 Task: Find and add a tawa to your wishlist on Flipkart.
Action: Mouse moved to (475, 154)
Screenshot: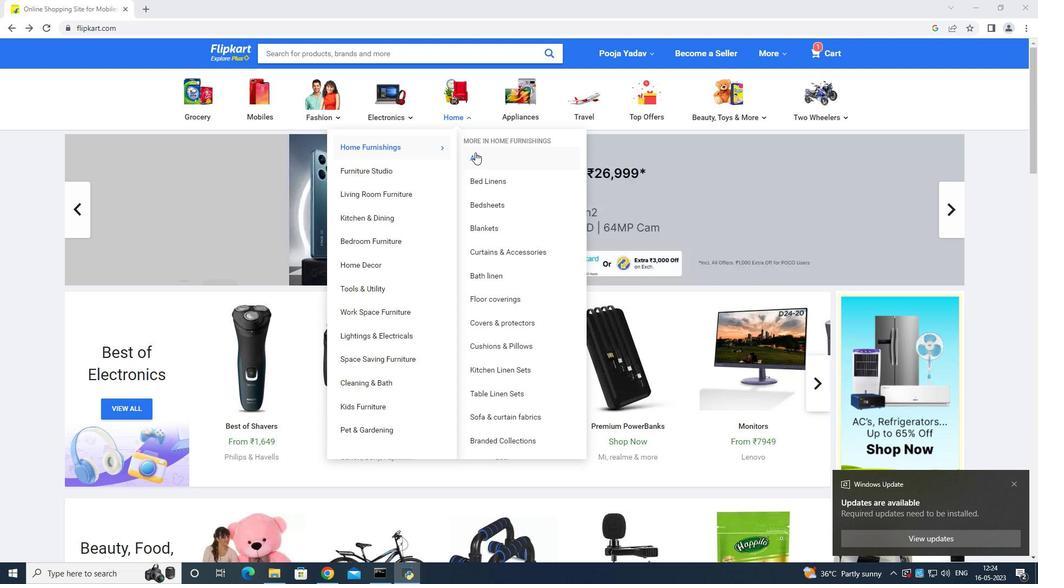 
Action: Mouse pressed left at (475, 154)
Screenshot: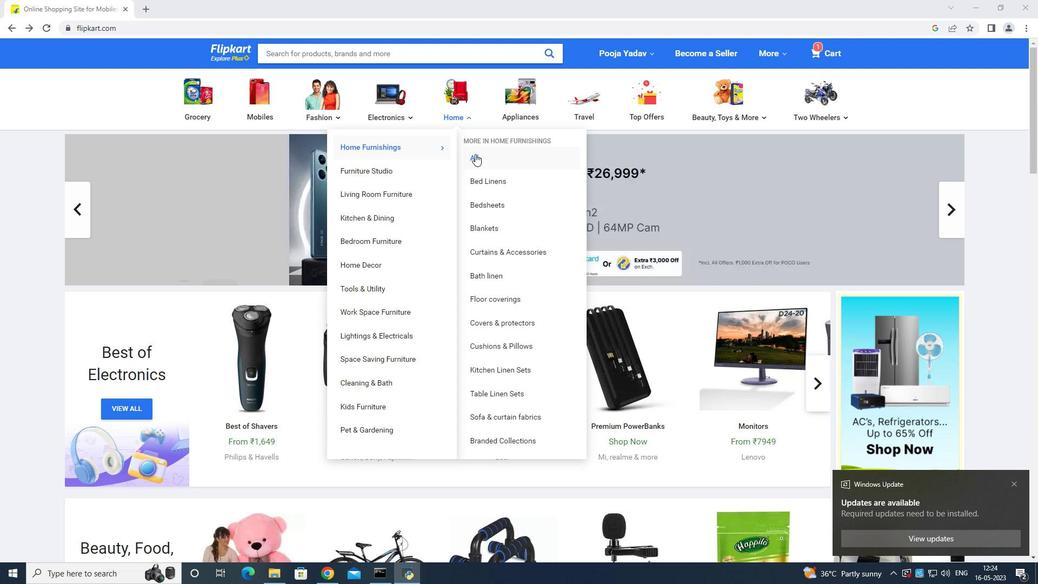 
Action: Mouse moved to (216, 134)
Screenshot: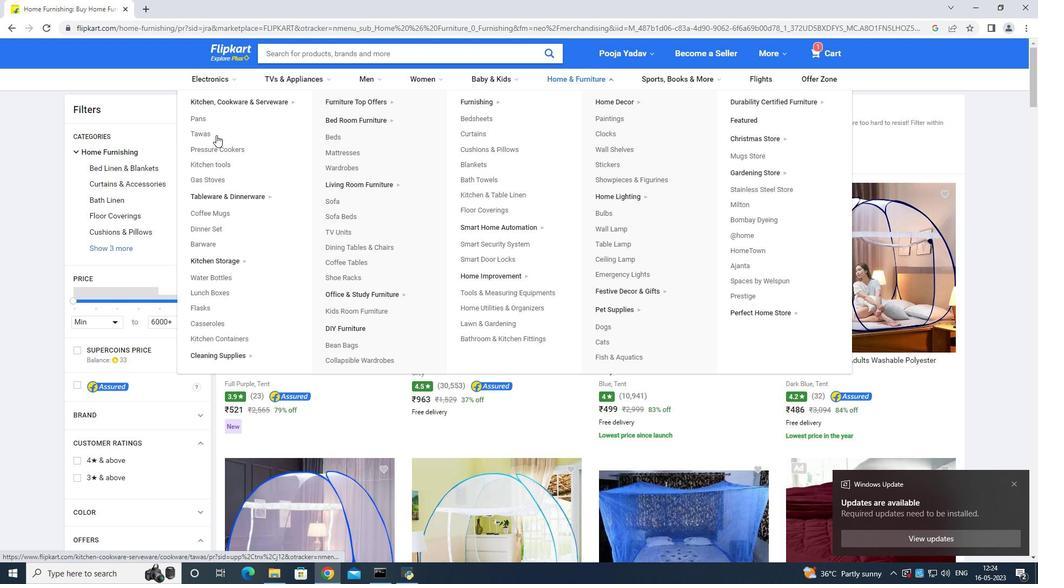
Action: Mouse pressed left at (216, 134)
Screenshot: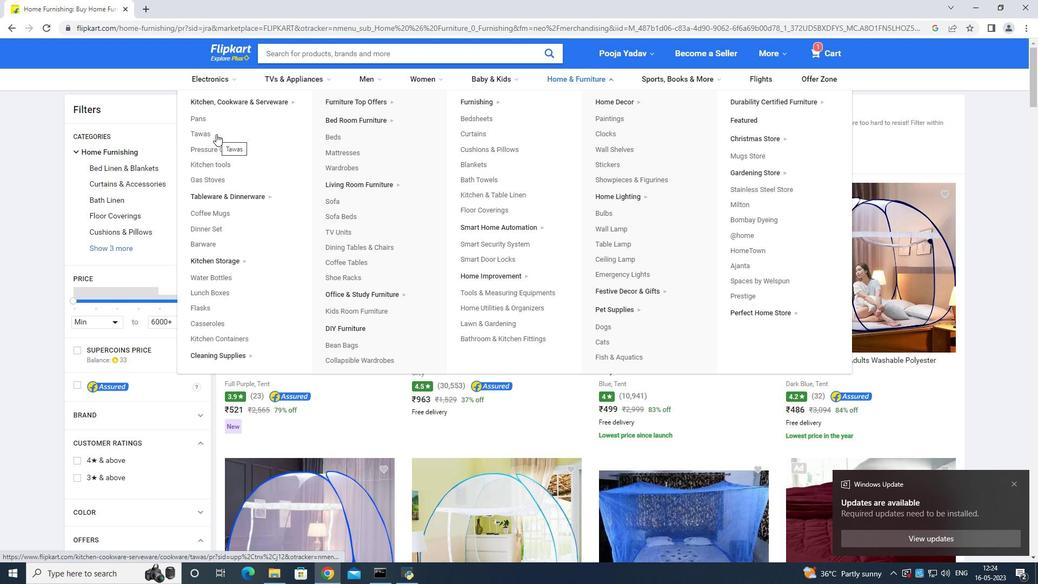 
Action: Mouse moved to (479, 258)
Screenshot: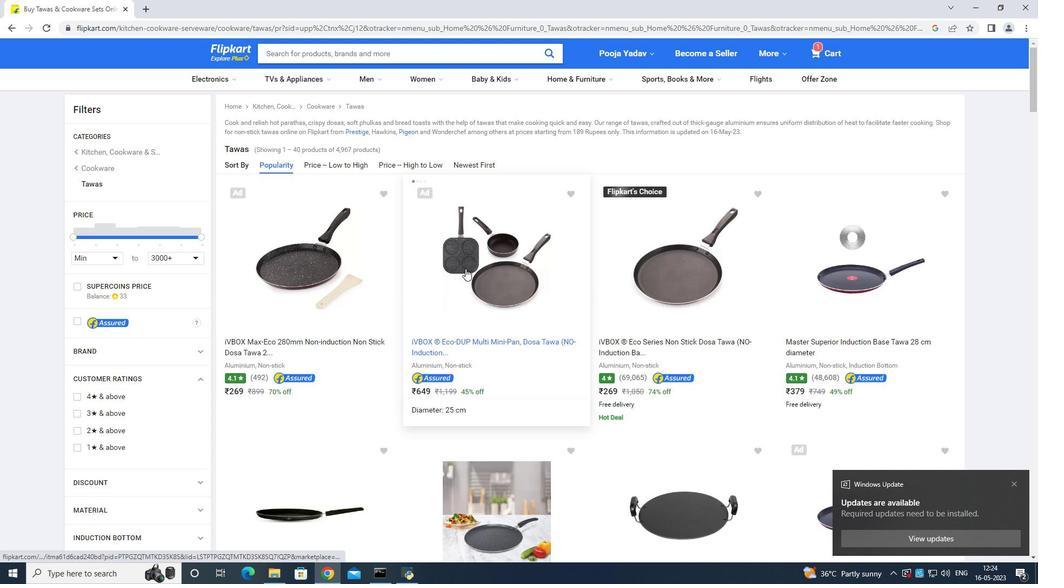
Action: Mouse scrolled (479, 258) with delta (0, 0)
Screenshot: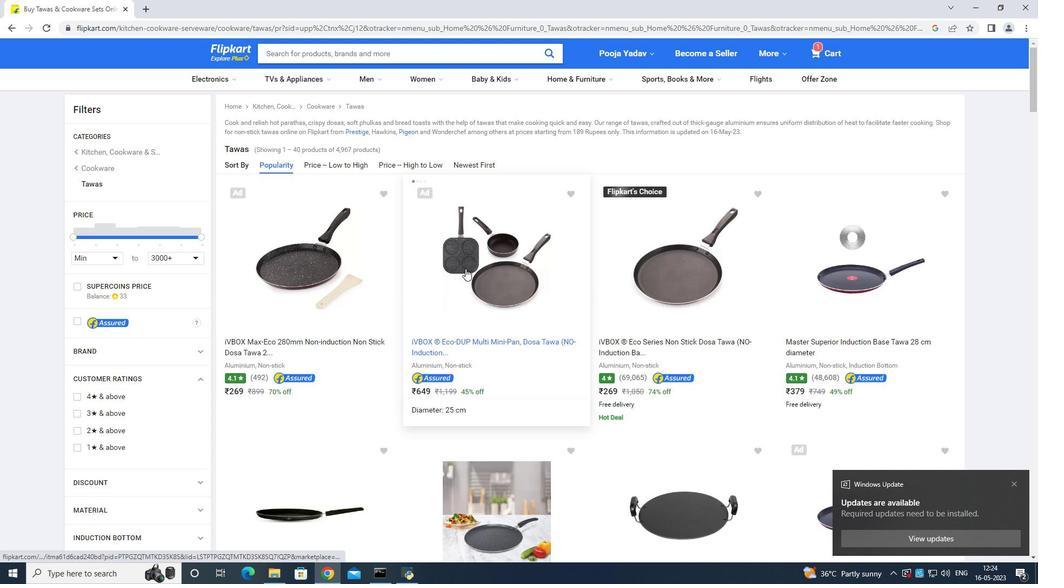 
Action: Mouse moved to (483, 264)
Screenshot: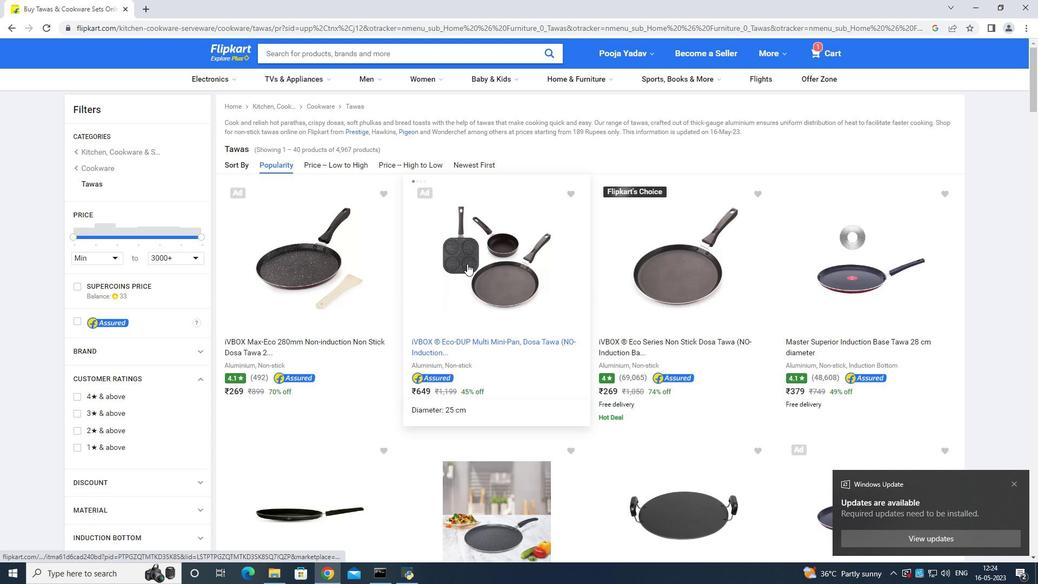 
Action: Mouse scrolled (483, 263) with delta (0, 0)
Screenshot: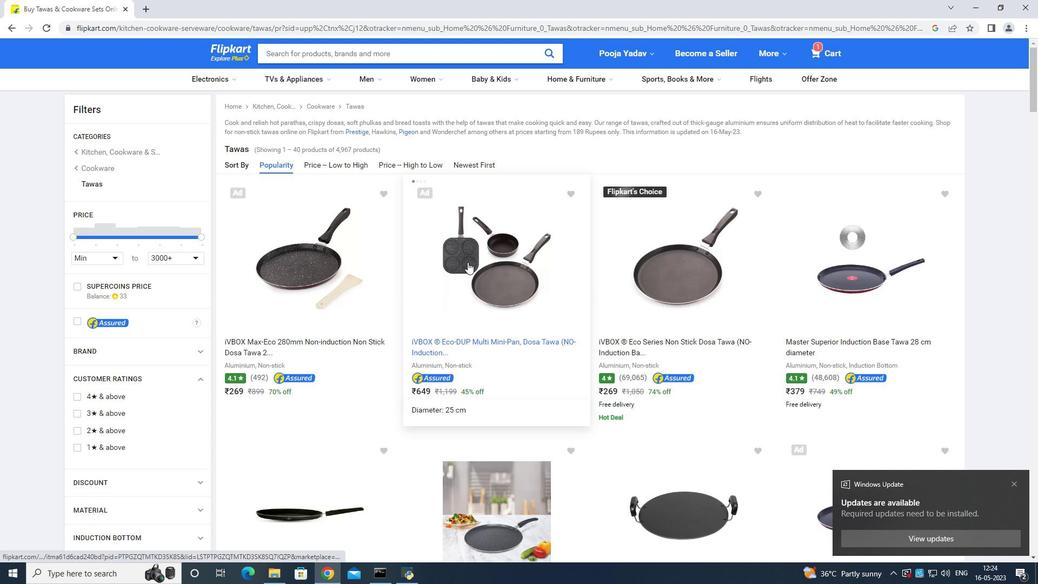 
Action: Mouse moved to (483, 264)
Screenshot: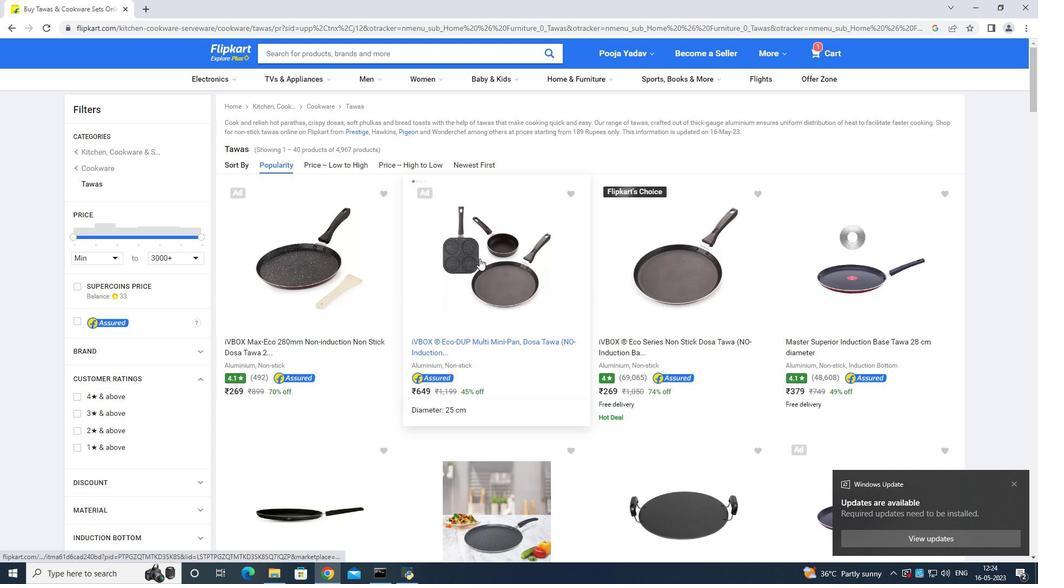 
Action: Mouse scrolled (483, 264) with delta (0, 0)
Screenshot: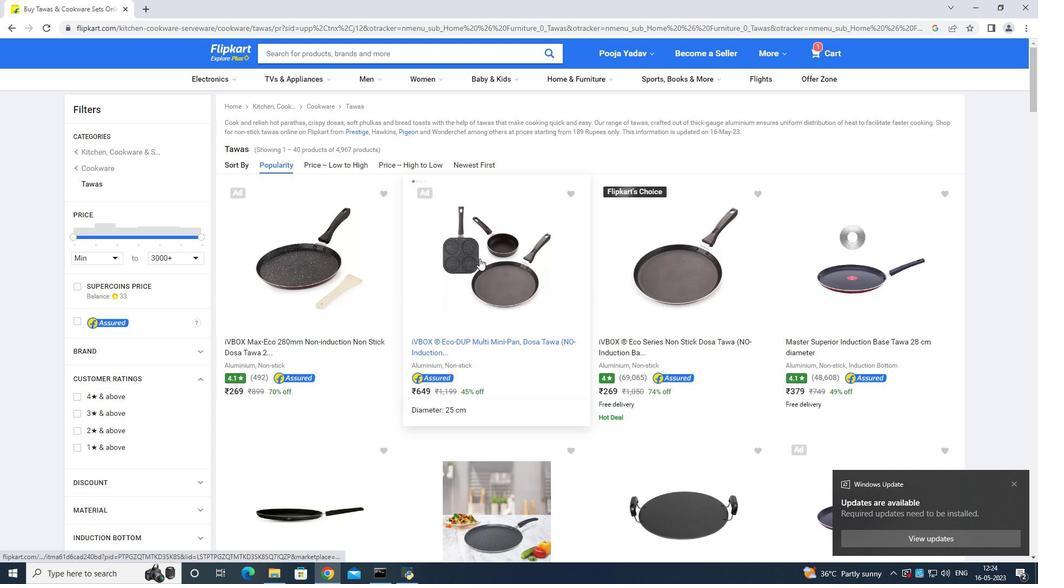 
Action: Mouse moved to (484, 265)
Screenshot: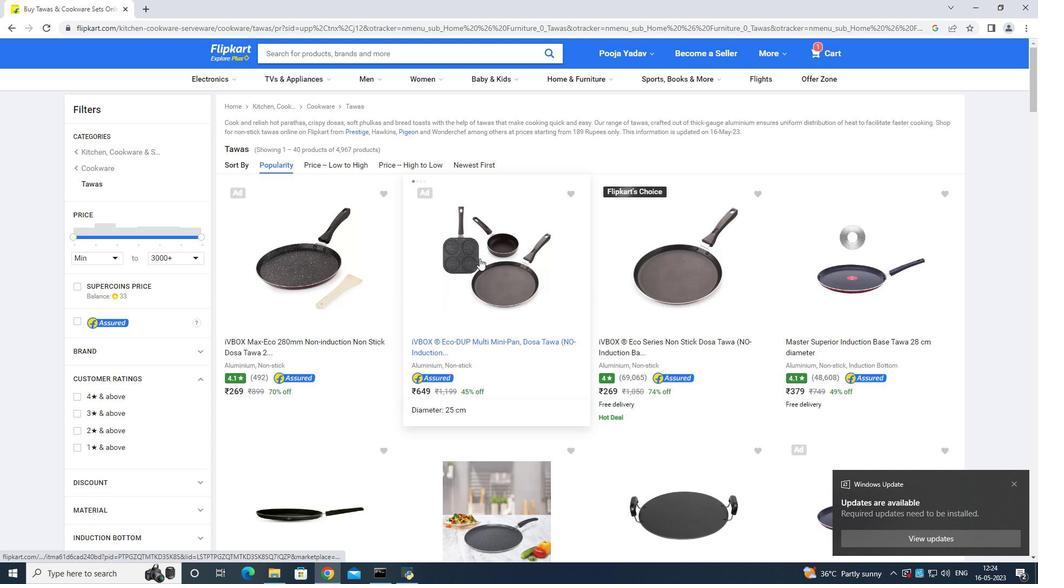 
Action: Mouse scrolled (484, 264) with delta (0, 0)
Screenshot: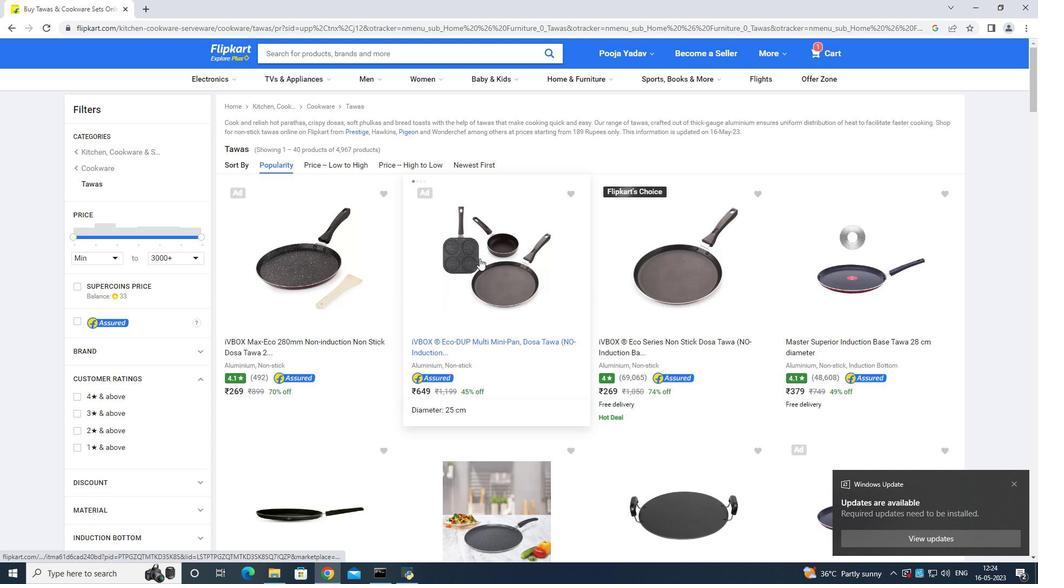 
Action: Mouse scrolled (484, 264) with delta (0, 0)
Screenshot: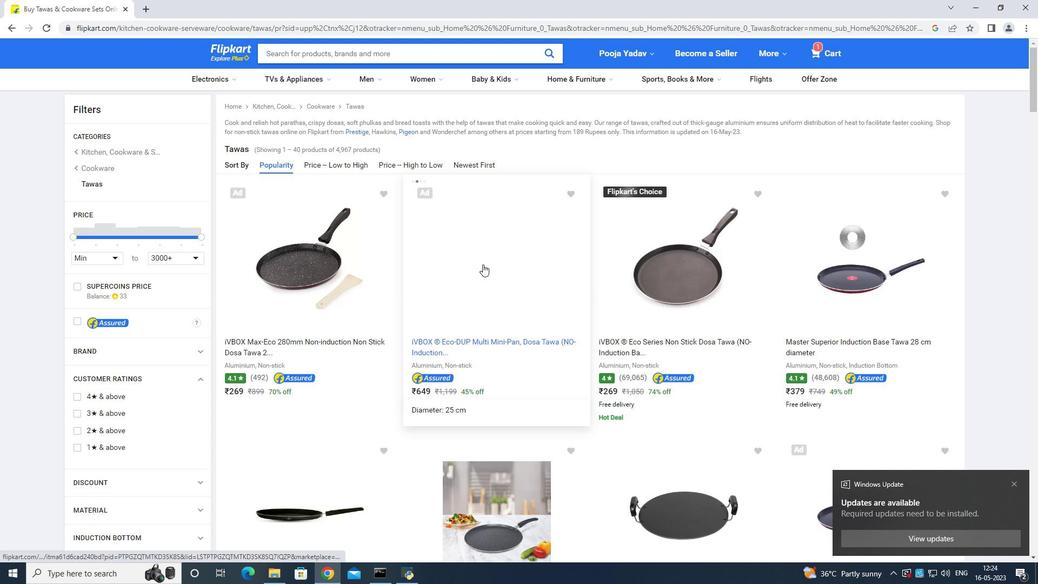 
Action: Mouse scrolled (484, 264) with delta (0, 0)
Screenshot: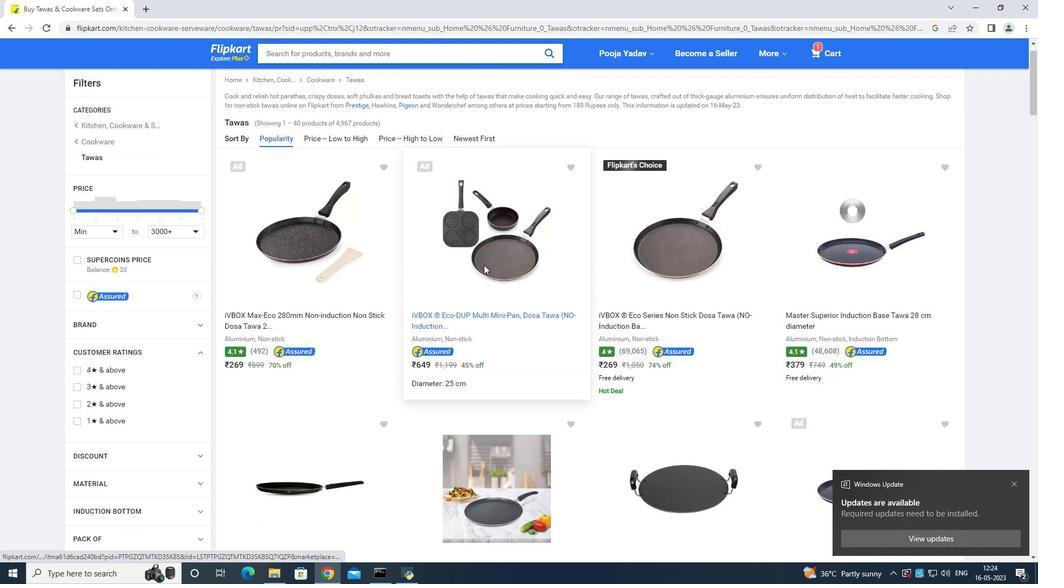 
Action: Mouse moved to (486, 258)
Screenshot: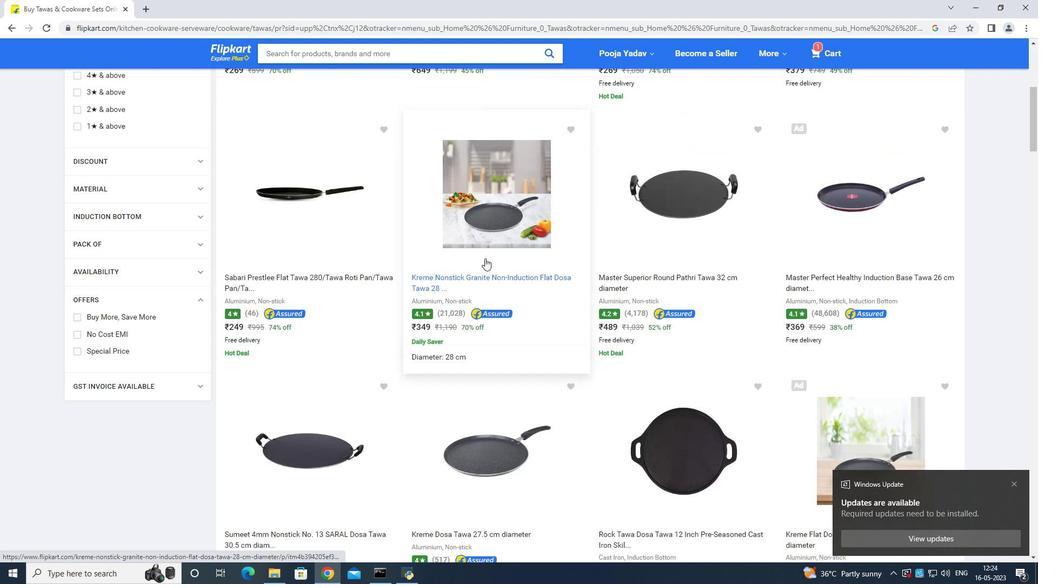 
Action: Mouse scrolled (486, 257) with delta (0, 0)
Screenshot: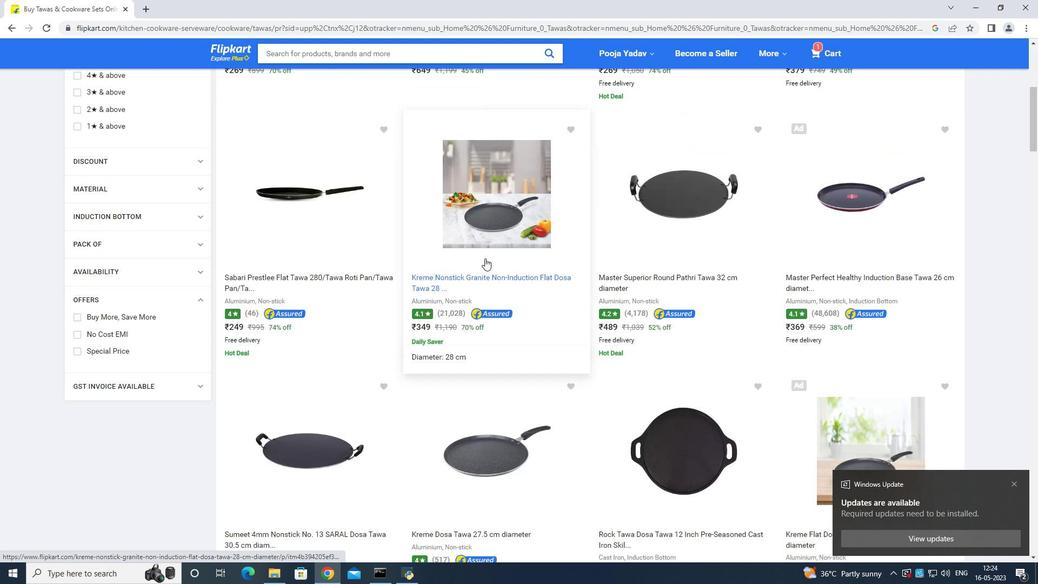 
Action: Mouse moved to (486, 258)
Screenshot: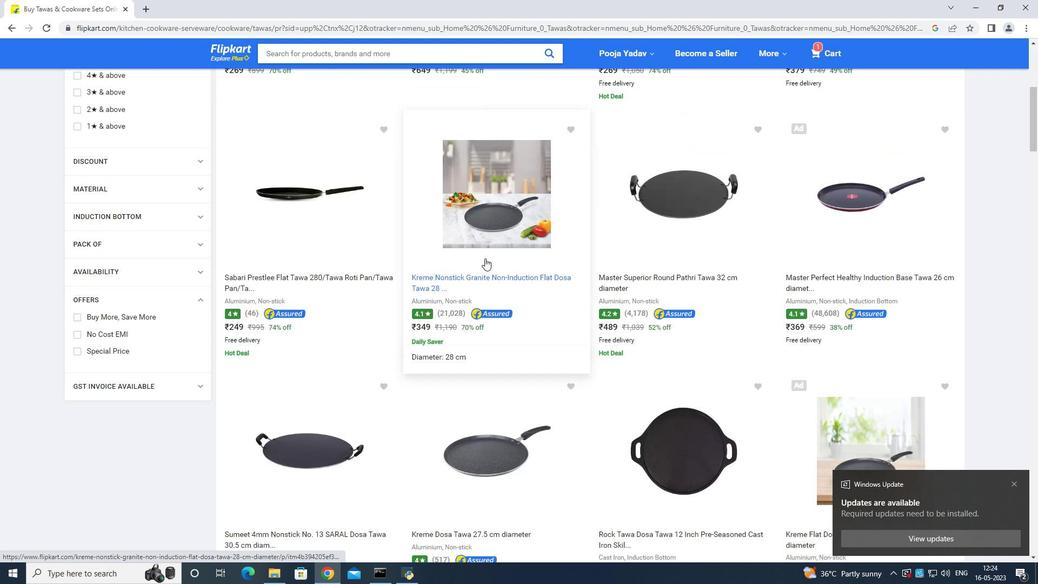 
Action: Mouse scrolled (486, 257) with delta (0, 0)
Screenshot: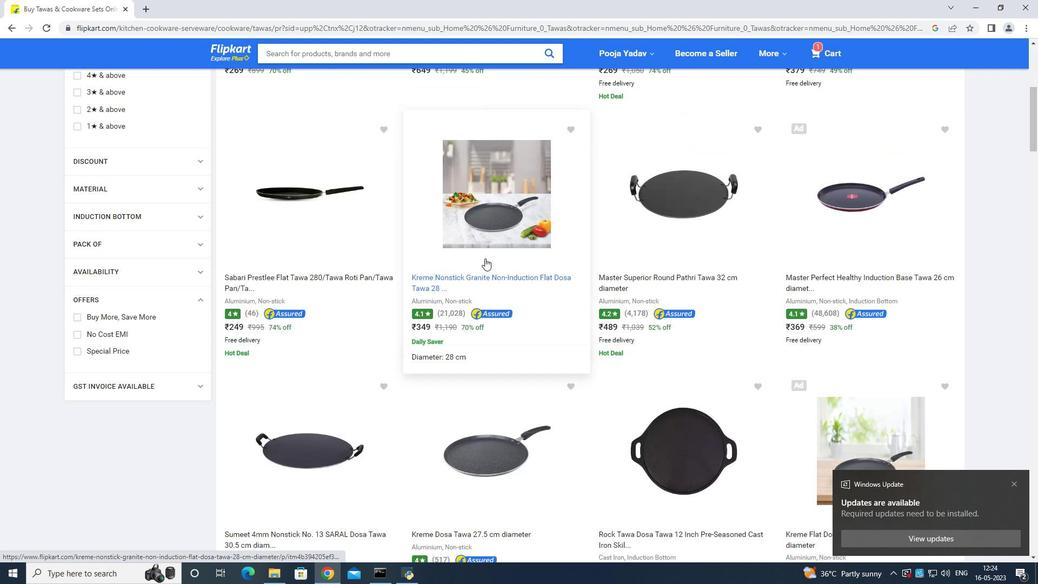 
Action: Mouse moved to (486, 258)
Screenshot: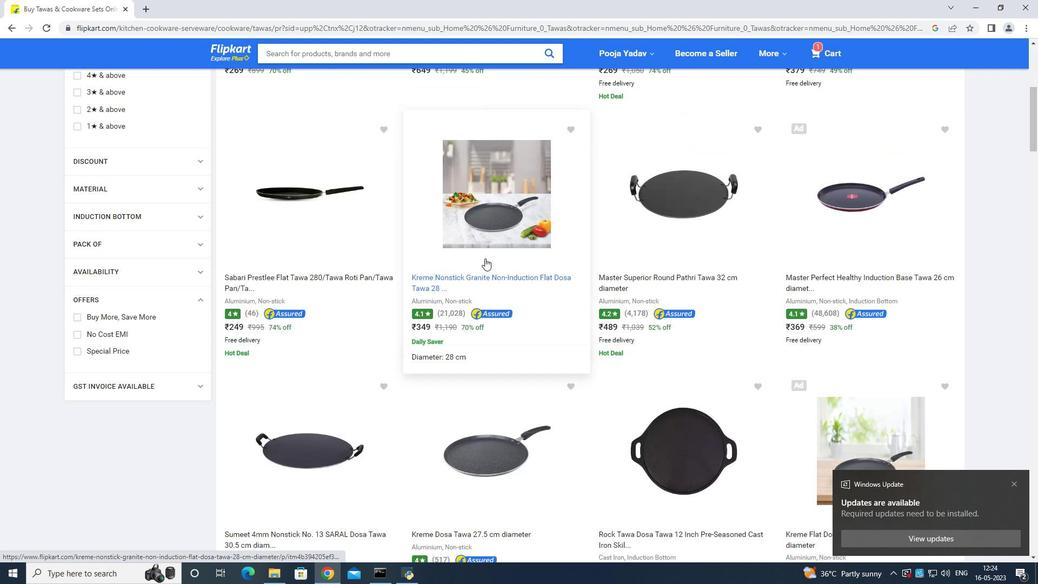
Action: Mouse scrolled (486, 257) with delta (0, 0)
Screenshot: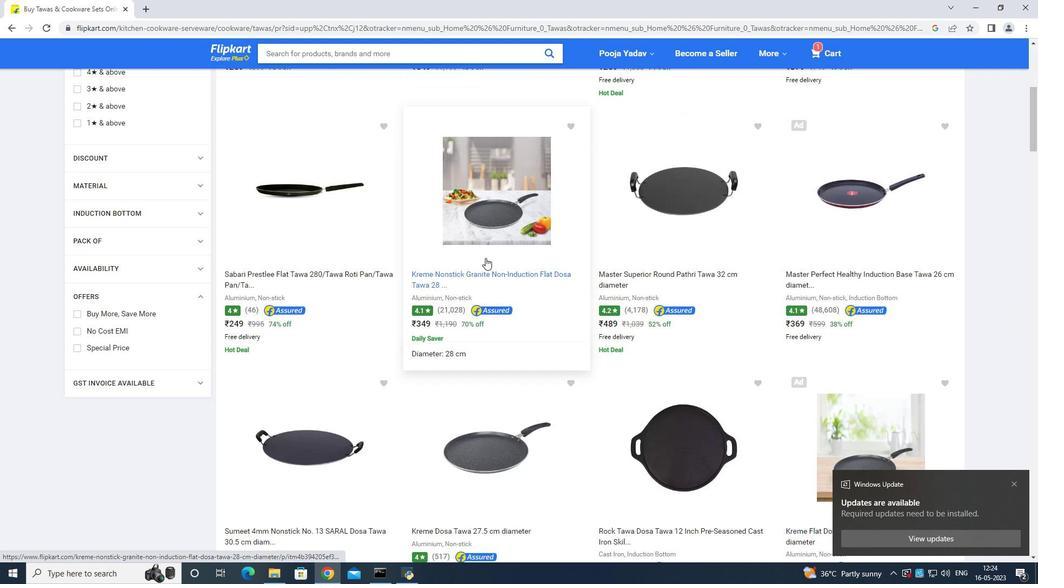 
Action: Mouse moved to (701, 248)
Screenshot: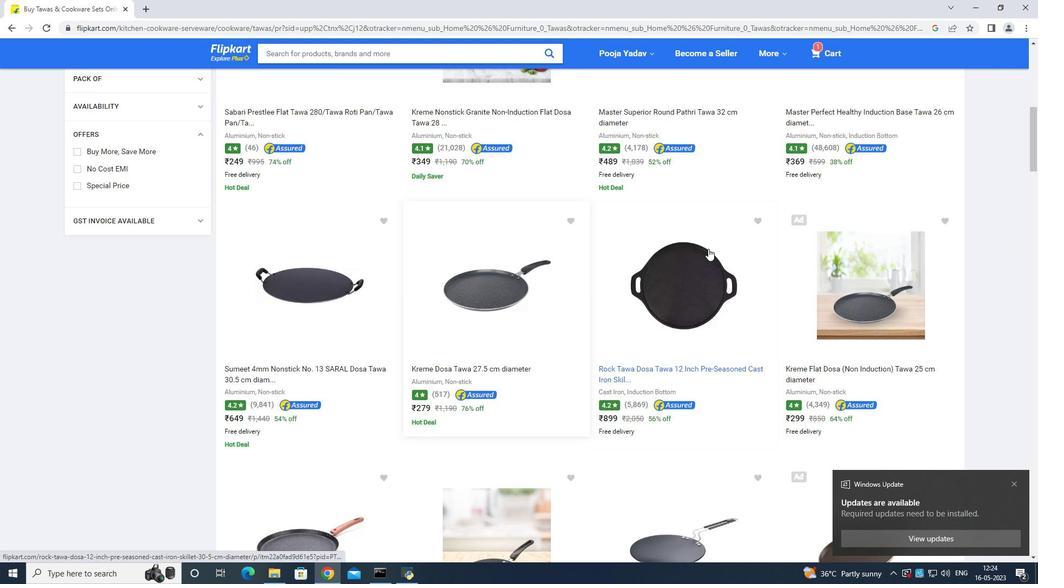 
Action: Mouse pressed left at (701, 248)
Screenshot: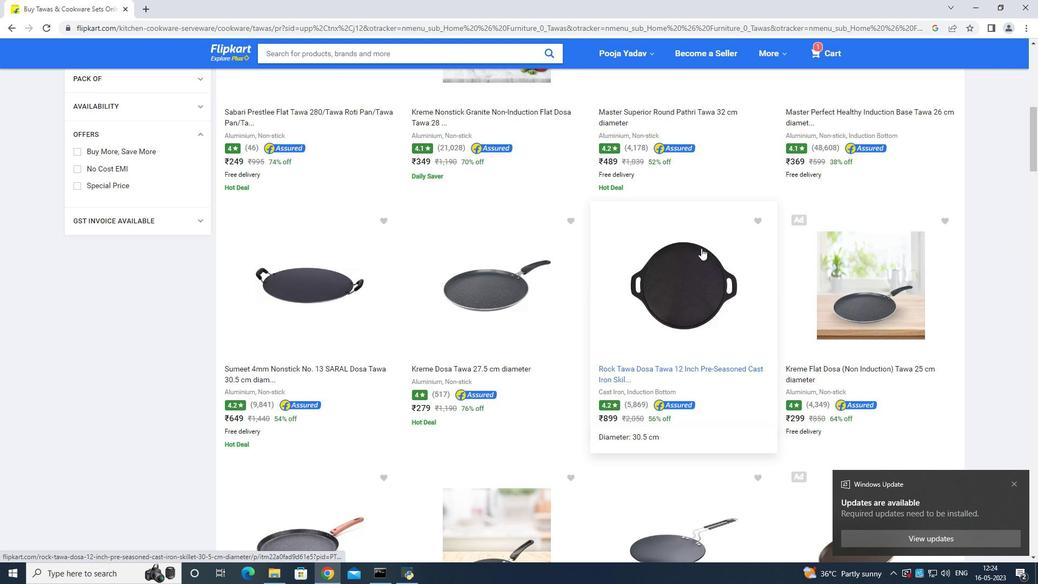 
Action: Mouse moved to (416, 115)
Screenshot: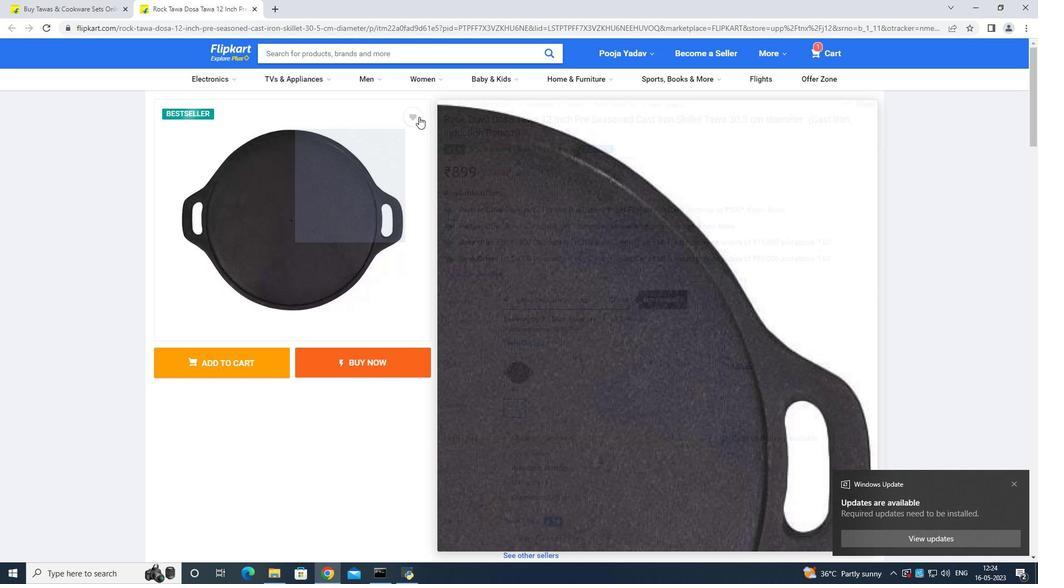 
Action: Mouse pressed left at (416, 115)
Screenshot: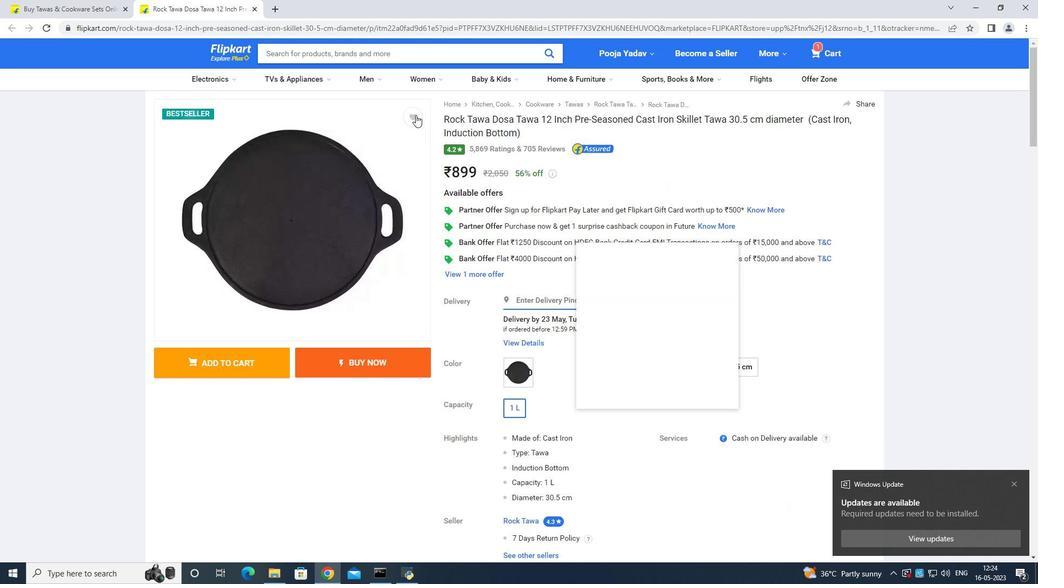 
Action: Mouse moved to (431, 140)
Screenshot: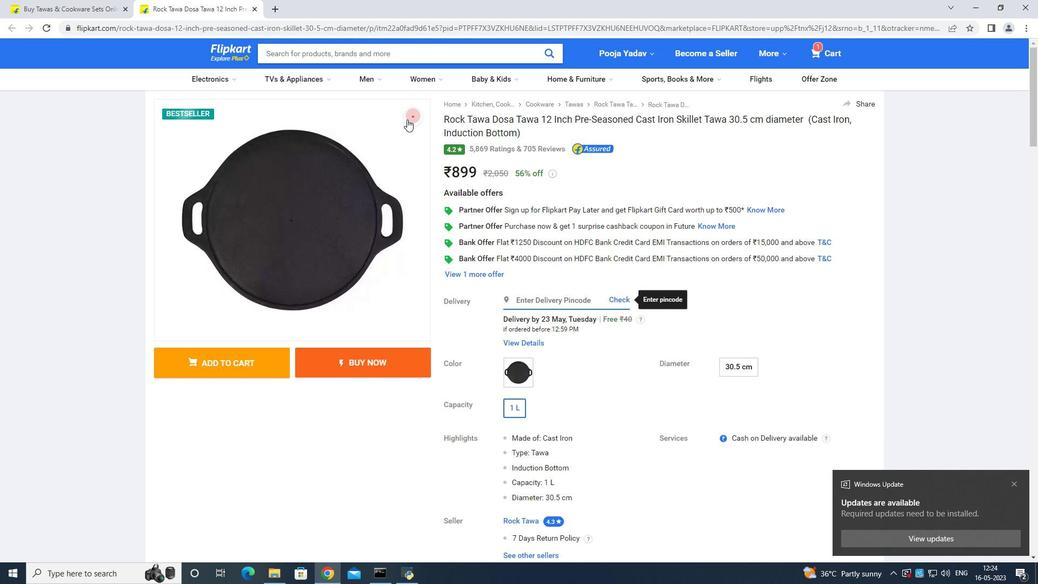 
Action: Mouse scrolled (431, 140) with delta (0, 0)
Screenshot: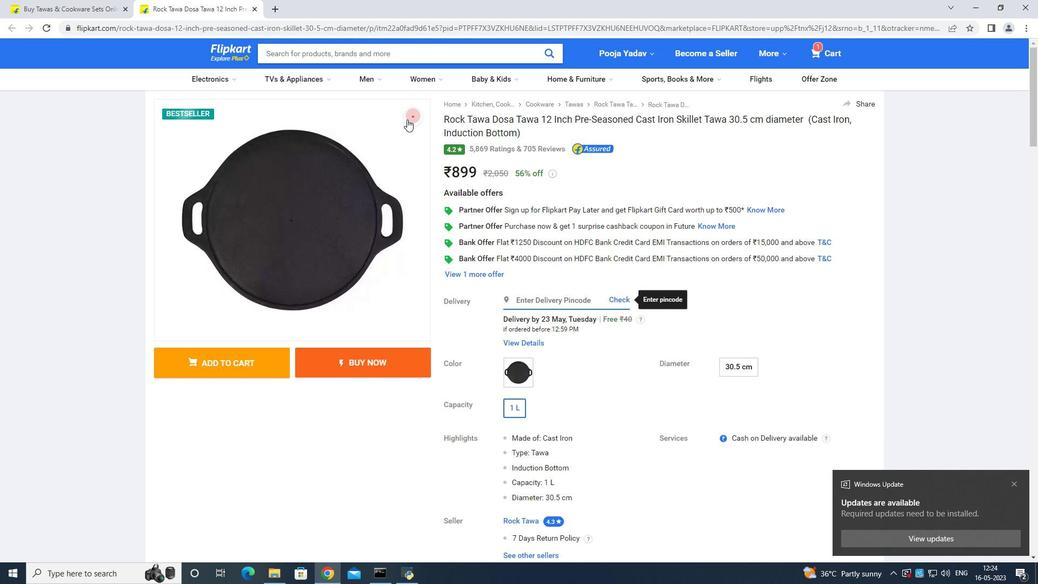 
Action: Mouse moved to (459, 158)
Screenshot: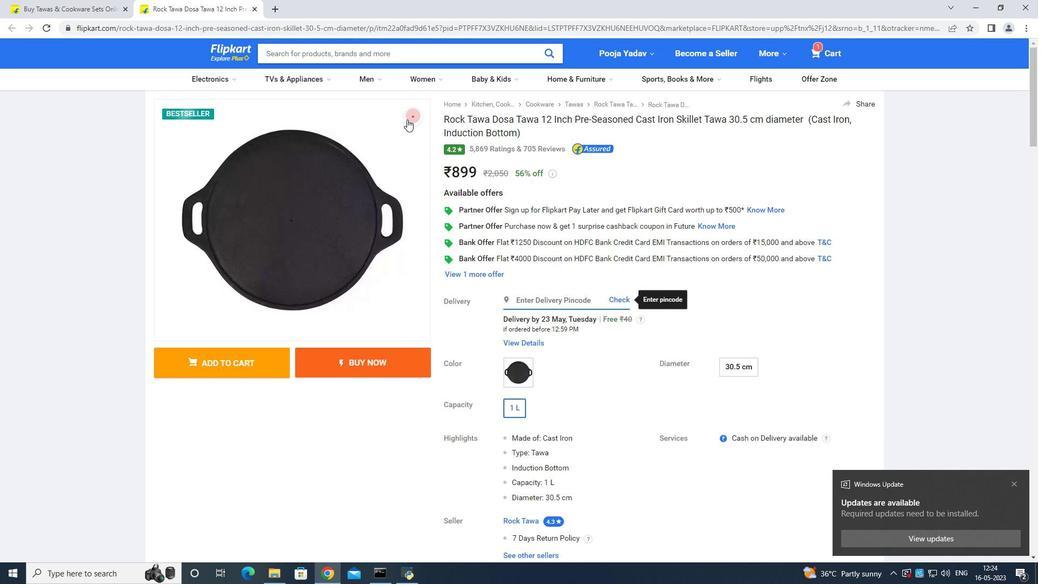 
Action: Mouse scrolled (459, 157) with delta (0, 0)
Screenshot: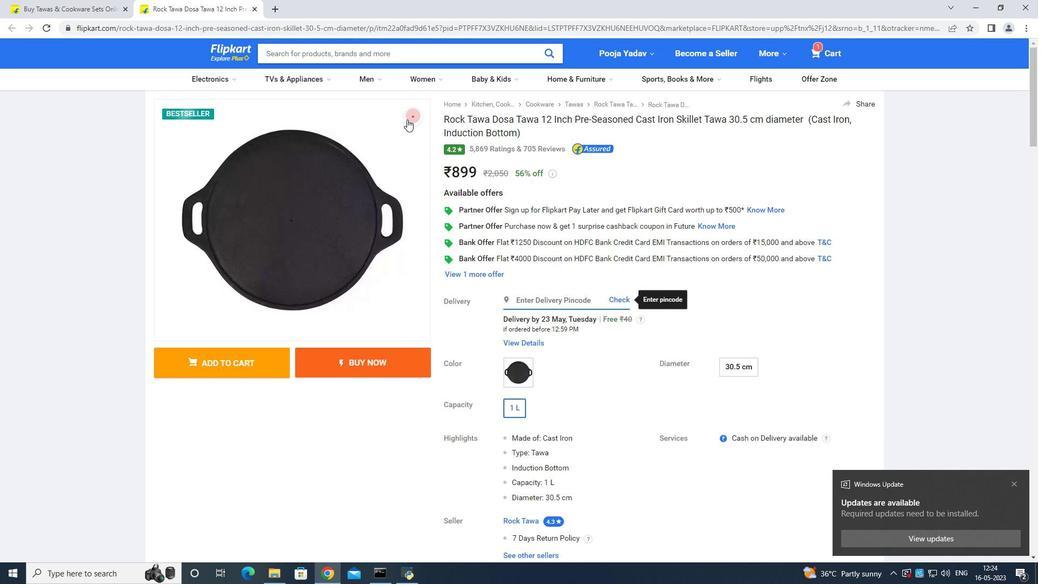 
Action: Mouse moved to (470, 162)
Screenshot: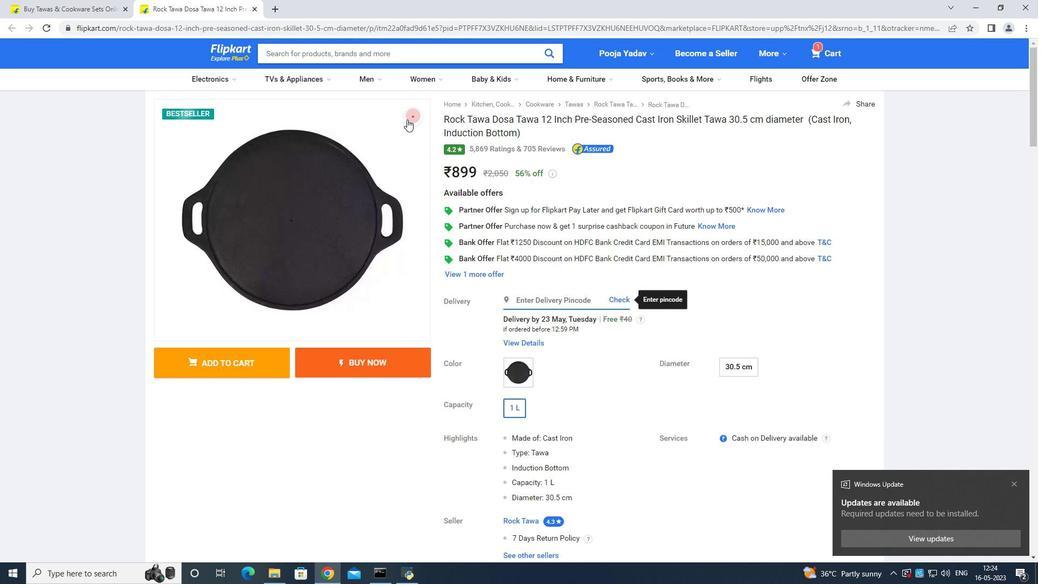
Action: Mouse scrolled (470, 161) with delta (0, 0)
Screenshot: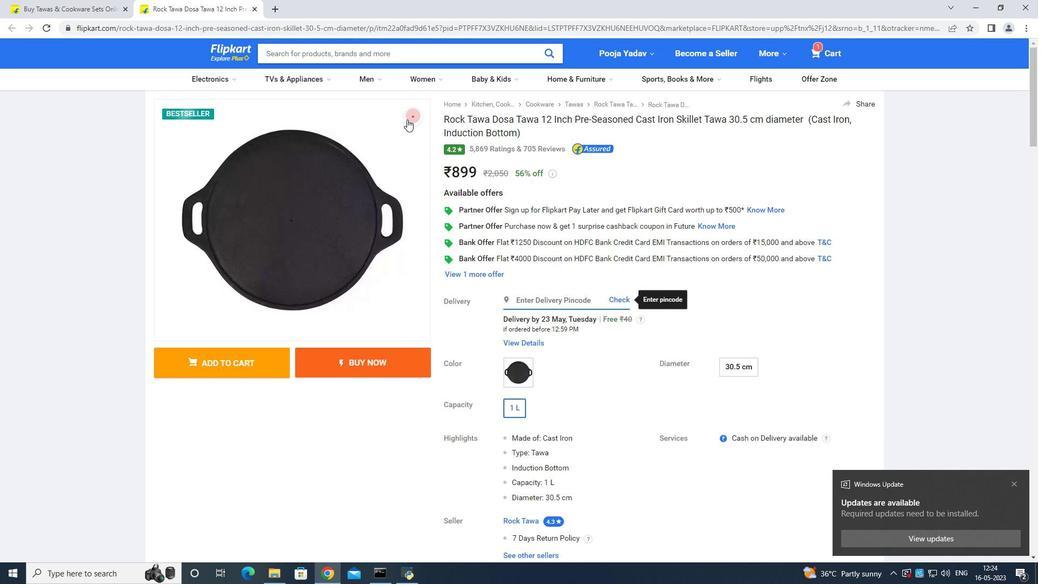 
Action: Mouse moved to (477, 163)
Screenshot: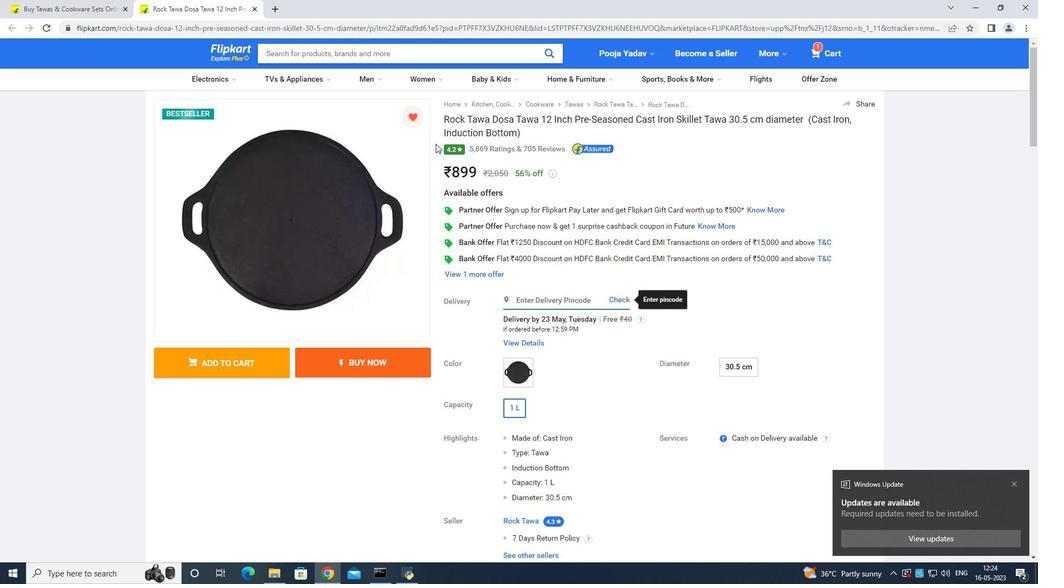 
Action: Mouse scrolled (477, 162) with delta (0, 0)
Screenshot: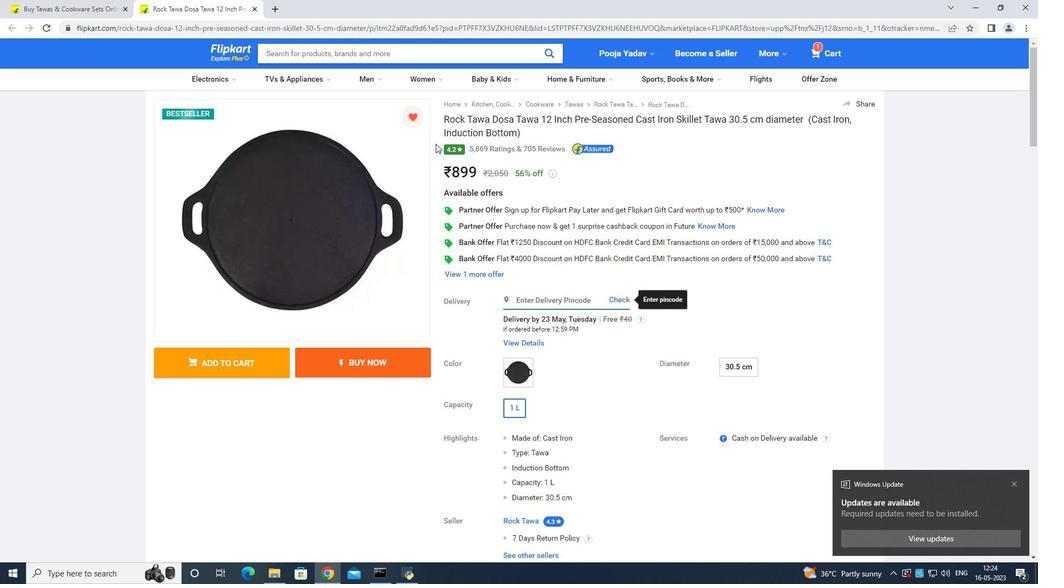 
Action: Mouse moved to (484, 163)
Screenshot: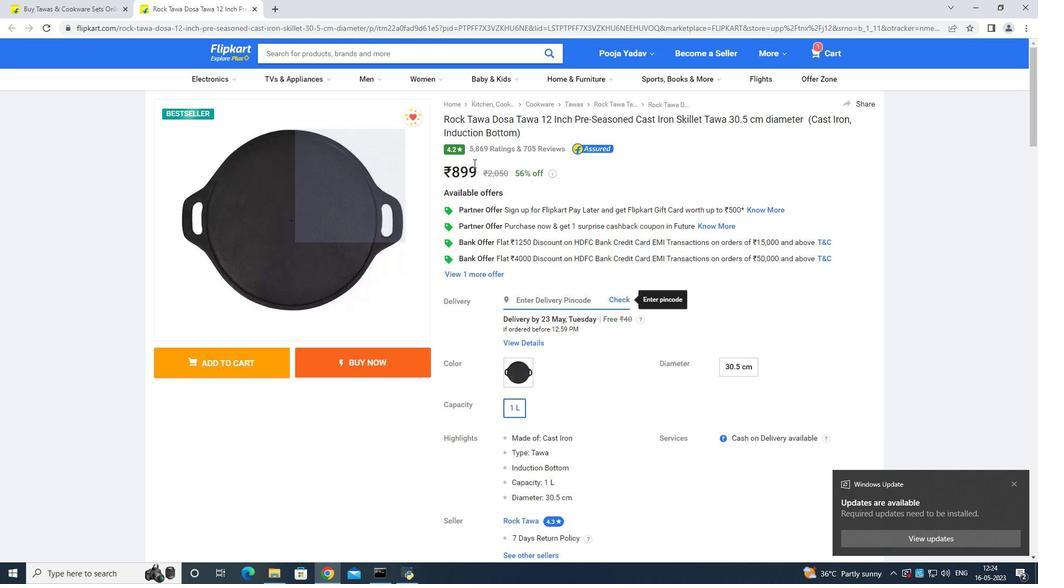 
Action: Mouse scrolled (483, 163) with delta (0, 0)
Screenshot: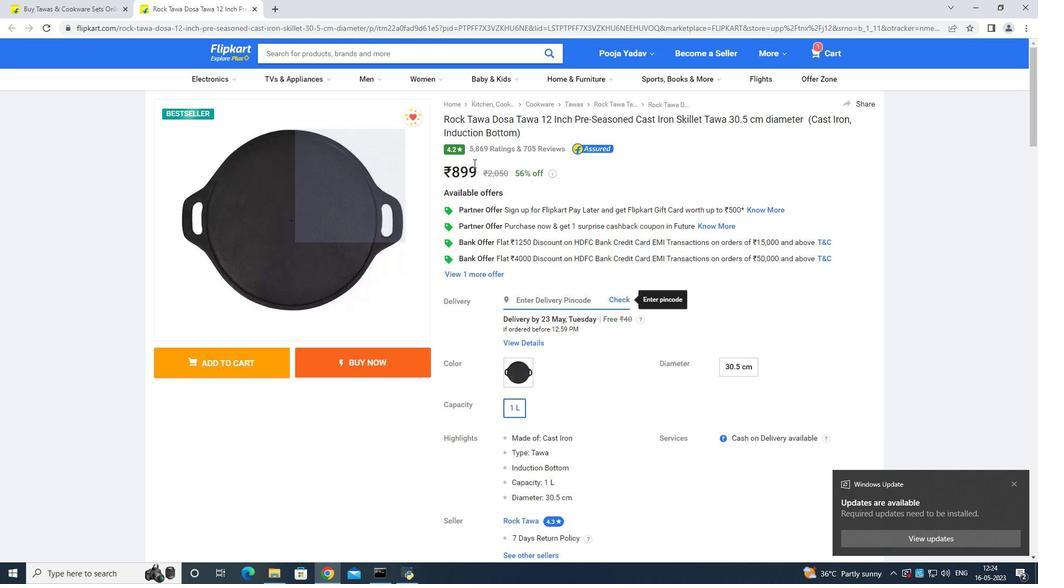 
Action: Mouse moved to (493, 166)
Screenshot: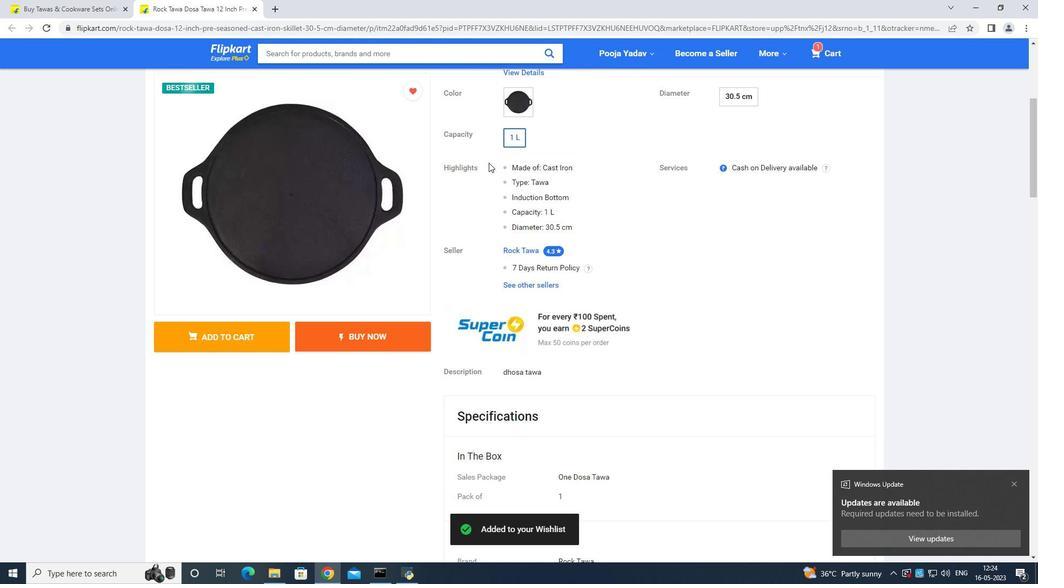 
Action: Mouse scrolled (493, 166) with delta (0, 0)
Screenshot: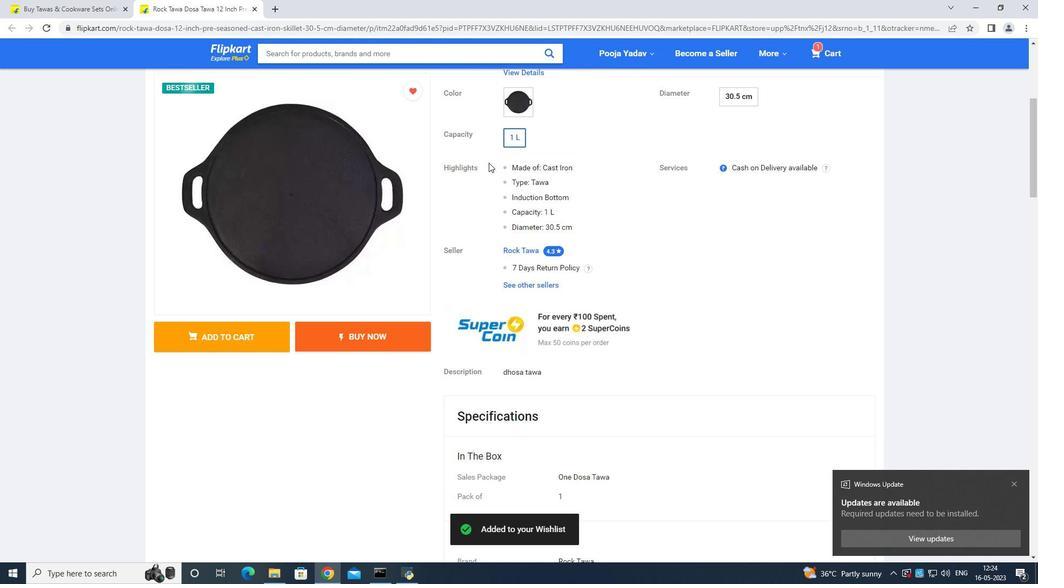 
Action: Mouse moved to (493, 167)
Screenshot: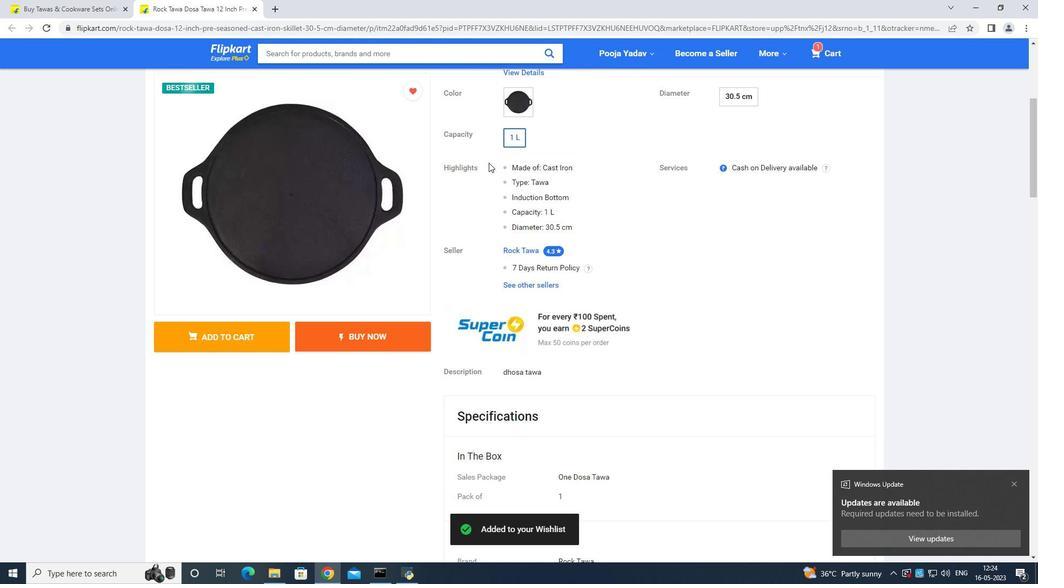 
Action: Mouse scrolled (493, 167) with delta (0, 0)
Screenshot: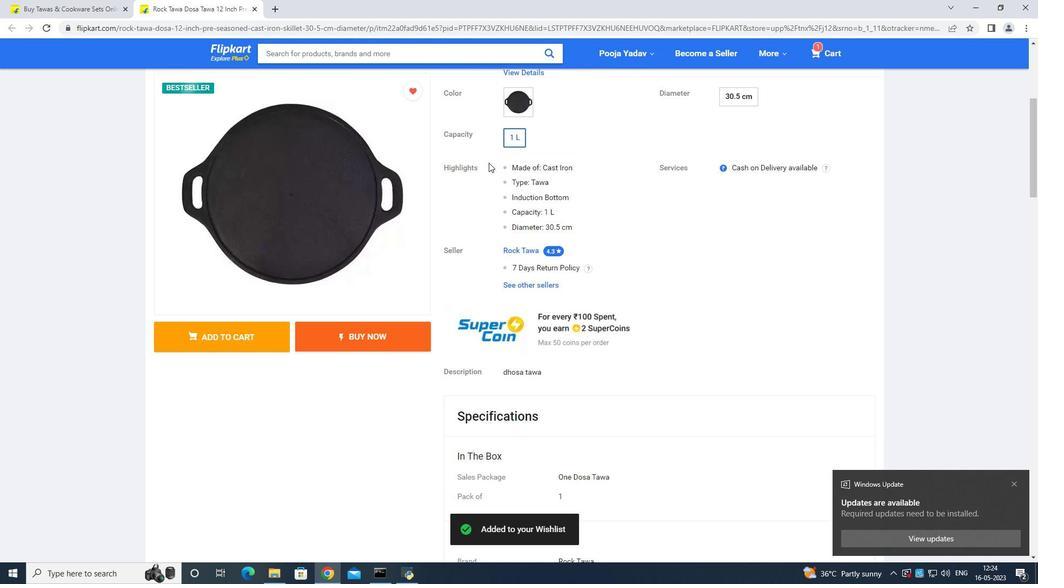 
Action: Mouse moved to (493, 168)
Screenshot: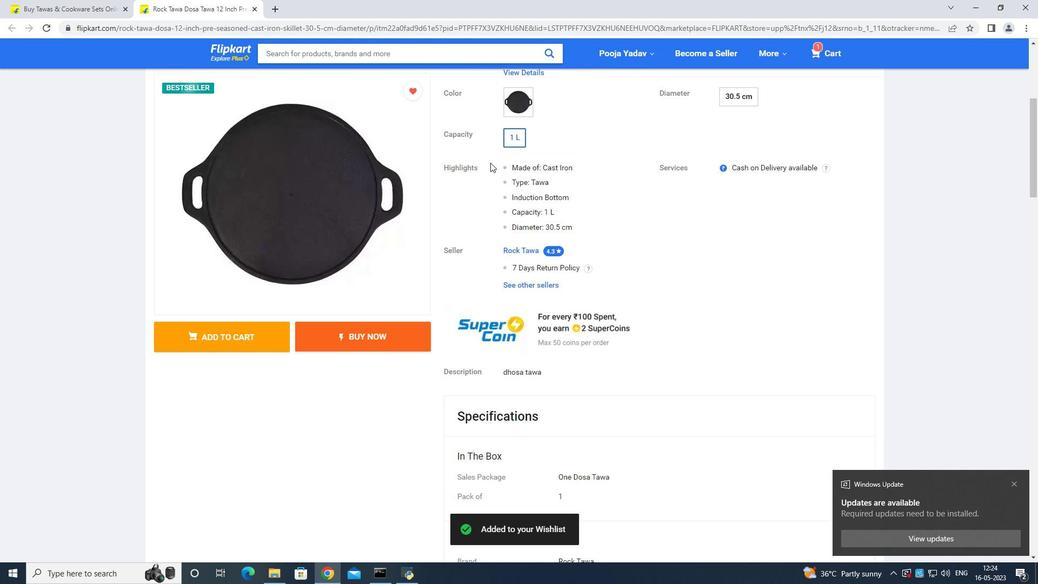 
Action: Mouse scrolled (493, 167) with delta (0, 0)
Screenshot: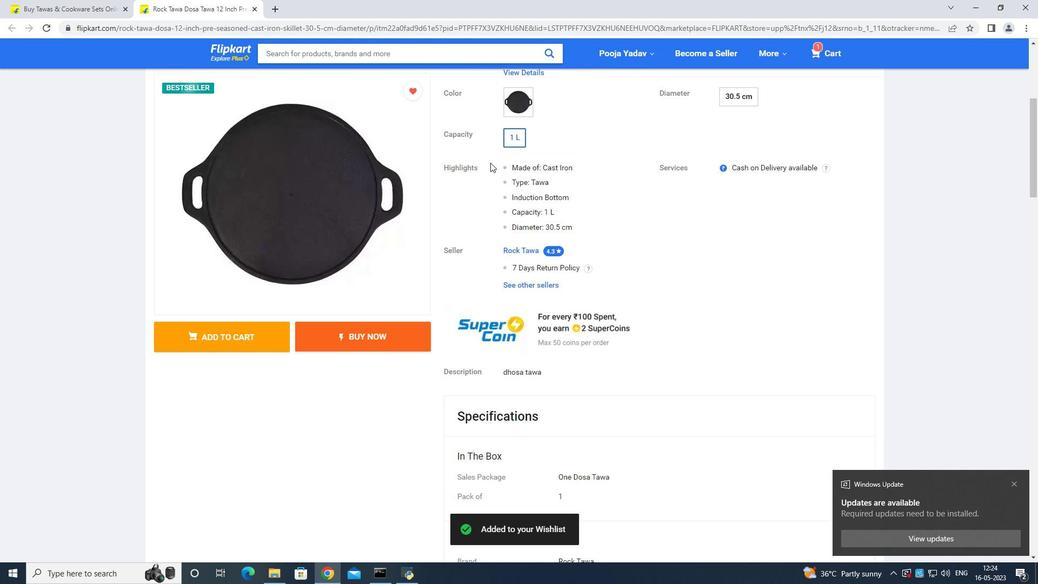 
Action: Mouse moved to (493, 168)
Screenshot: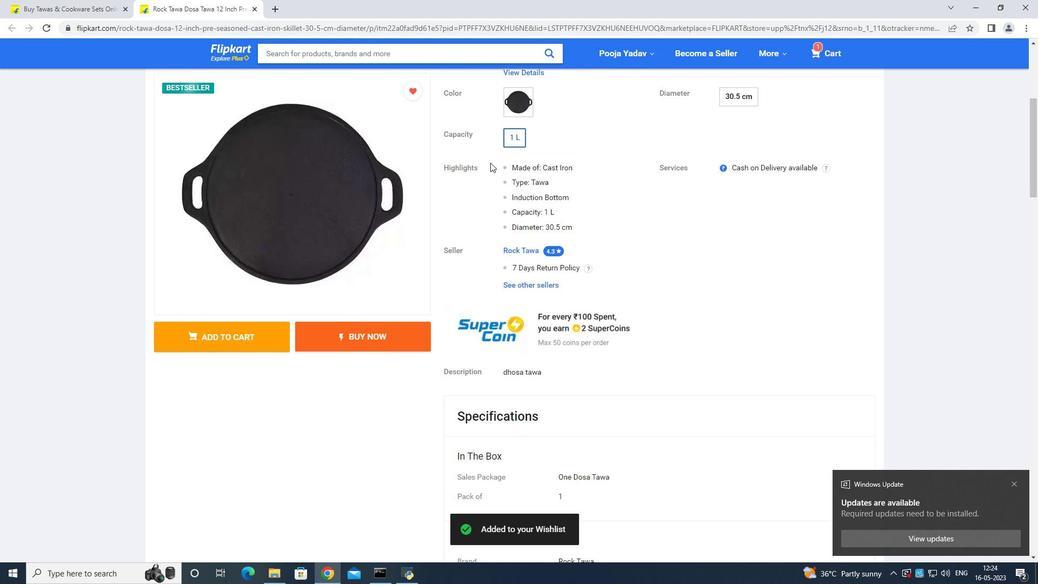 
Action: Mouse scrolled (493, 168) with delta (0, 0)
Screenshot: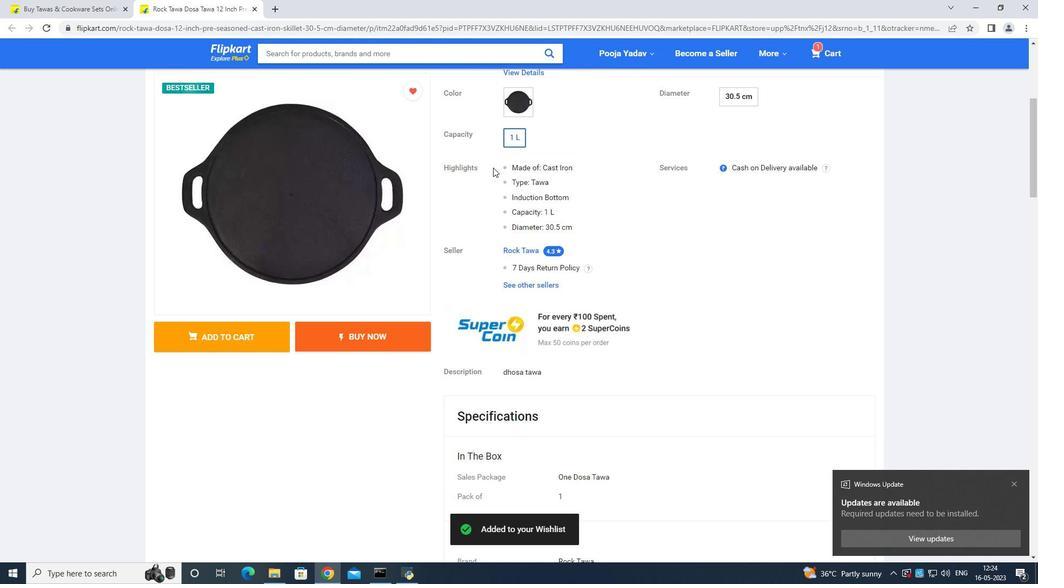 
Action: Mouse moved to (494, 168)
Screenshot: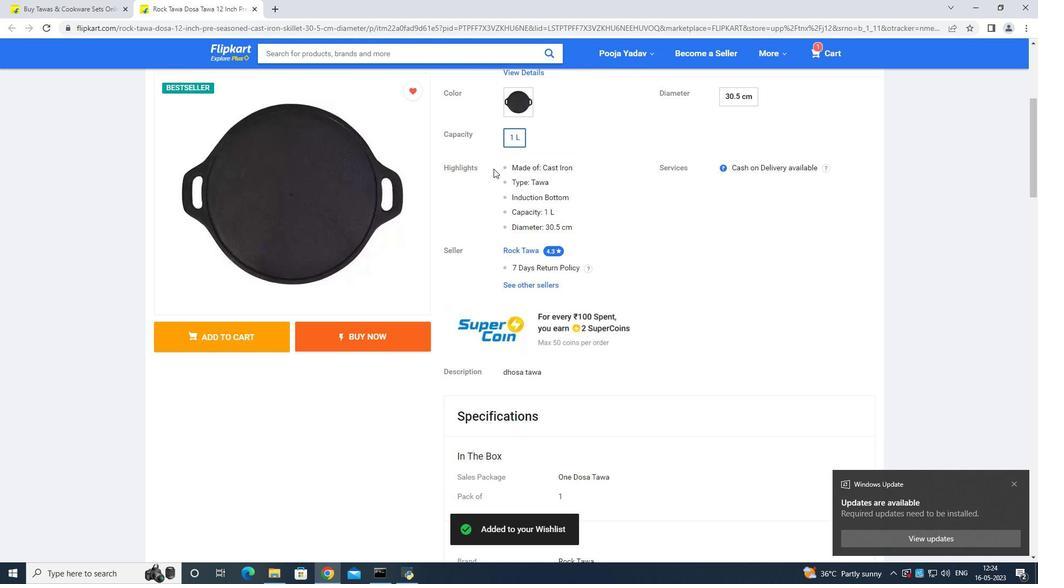 
Action: Mouse scrolled (494, 168) with delta (0, 0)
Screenshot: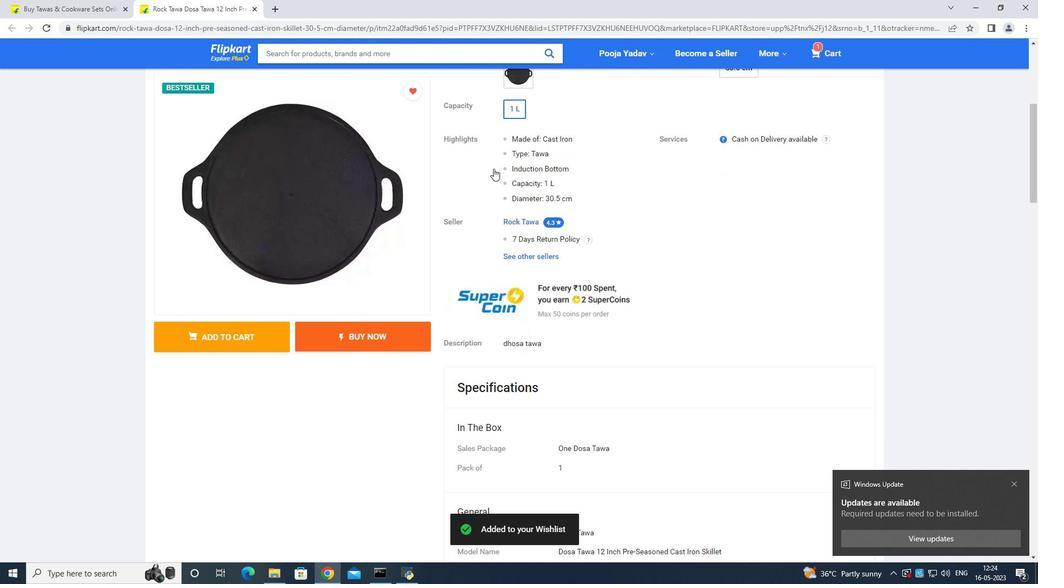 
Action: Mouse moved to (495, 168)
Screenshot: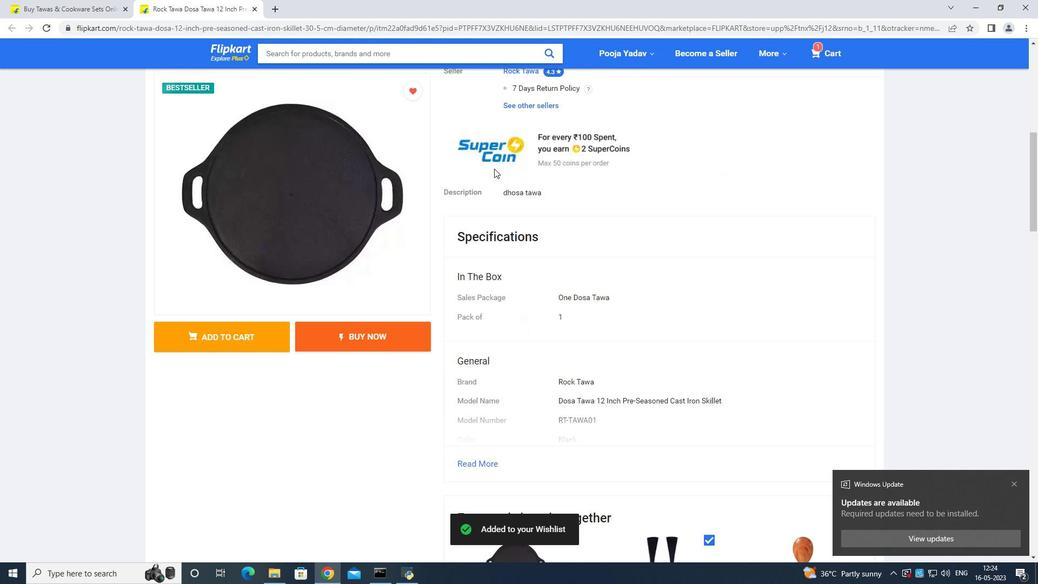 
Action: Mouse scrolled (495, 168) with delta (0, 0)
Screenshot: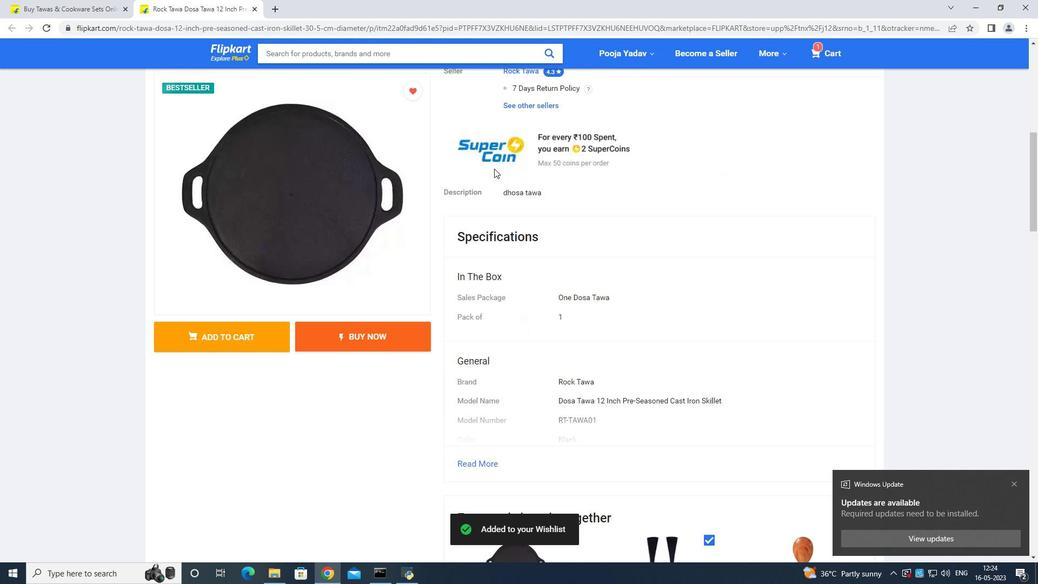 
Action: Mouse scrolled (495, 168) with delta (0, 0)
Screenshot: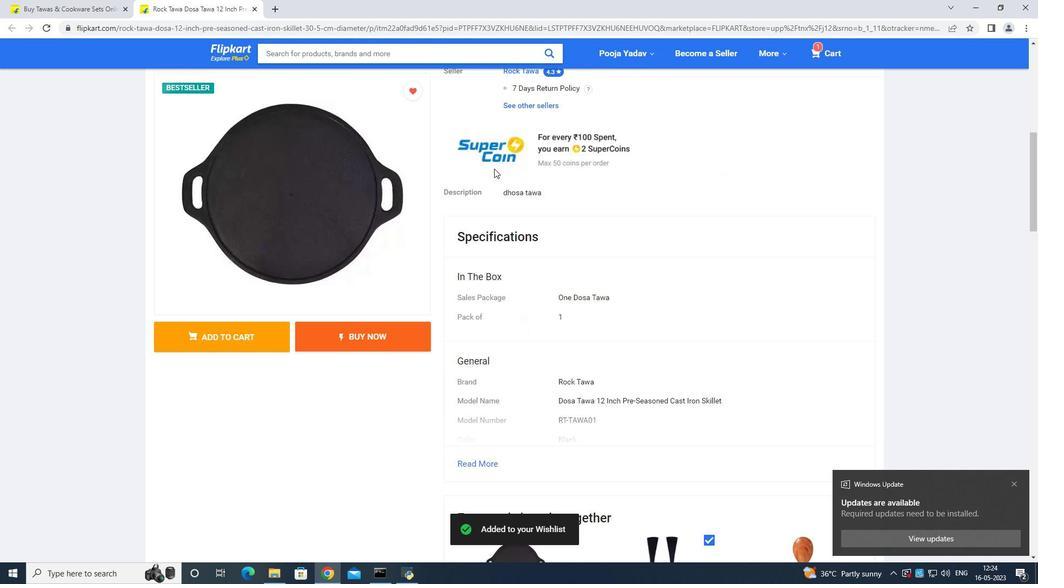 
Action: Mouse moved to (495, 169)
Screenshot: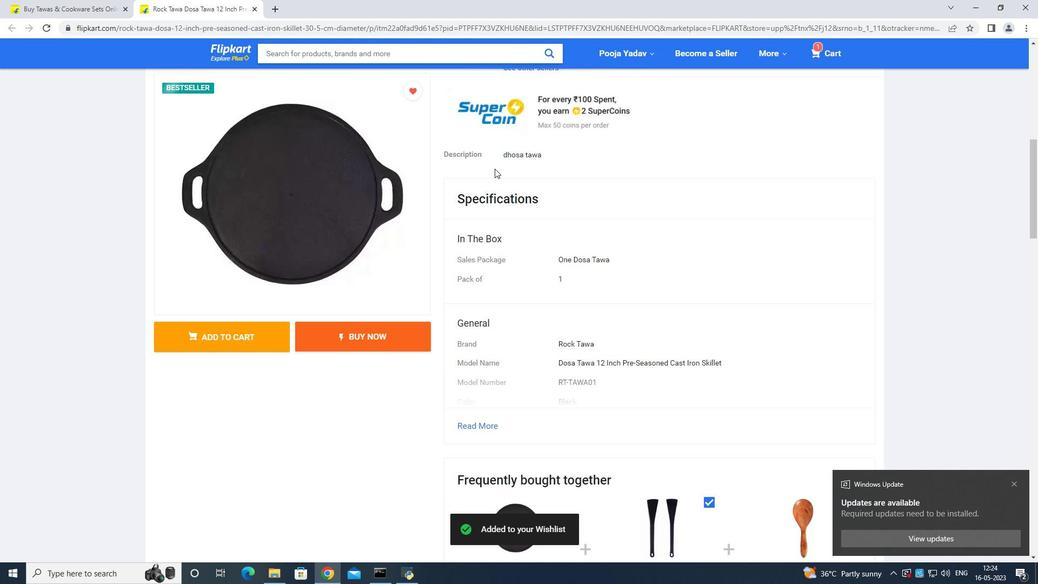 
Action: Mouse scrolled (495, 168) with delta (0, 0)
Screenshot: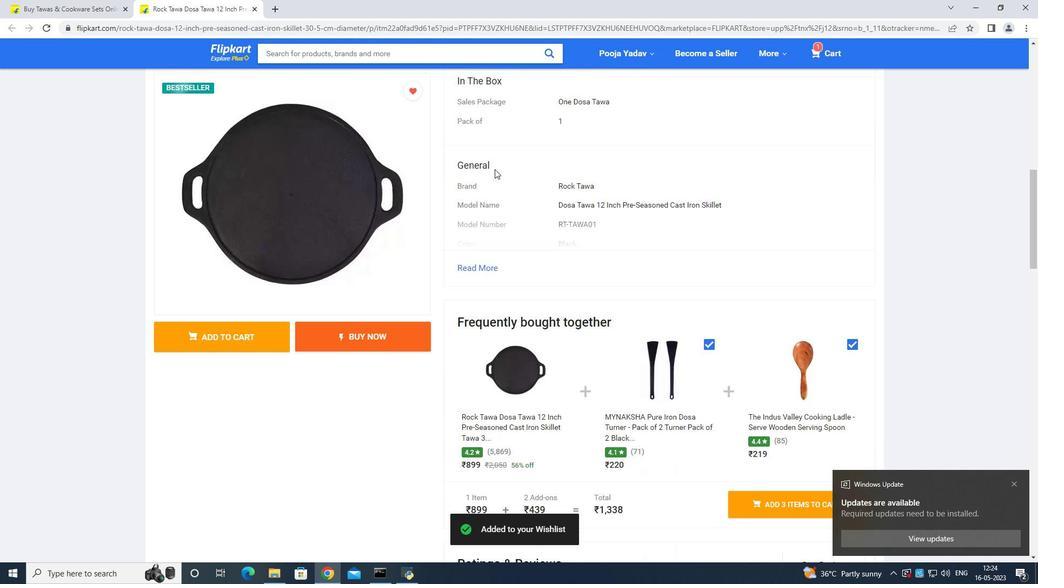 
Action: Mouse moved to (496, 169)
Screenshot: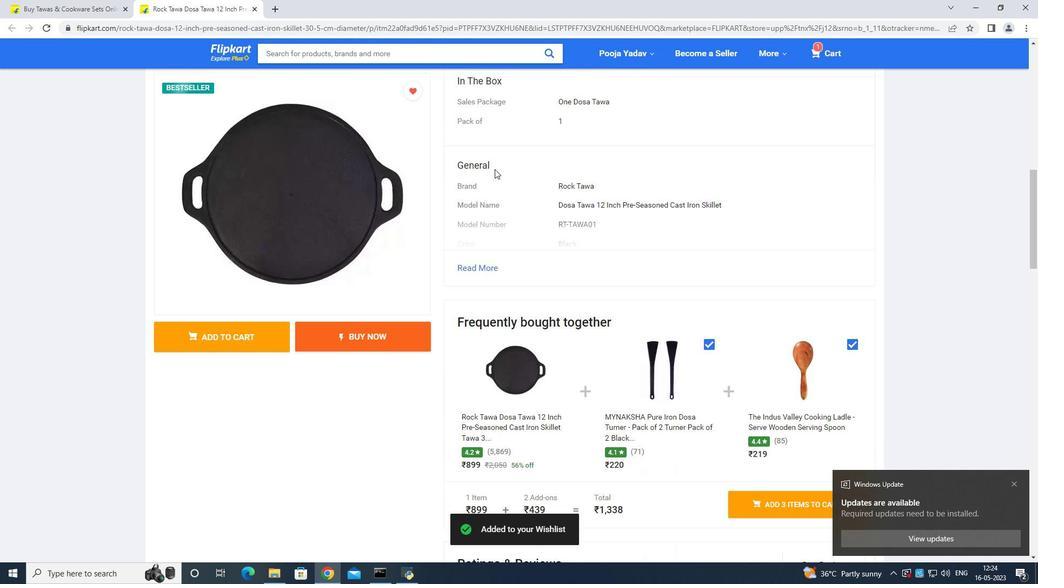 
Action: Mouse scrolled (496, 168) with delta (0, 0)
Screenshot: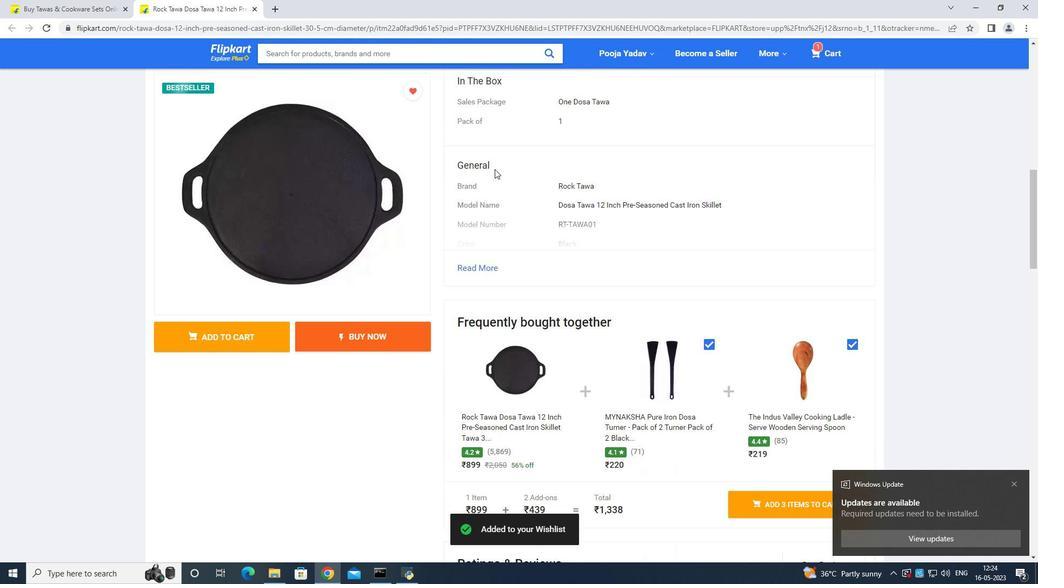 
Action: Mouse scrolled (496, 168) with delta (0, 0)
Screenshot: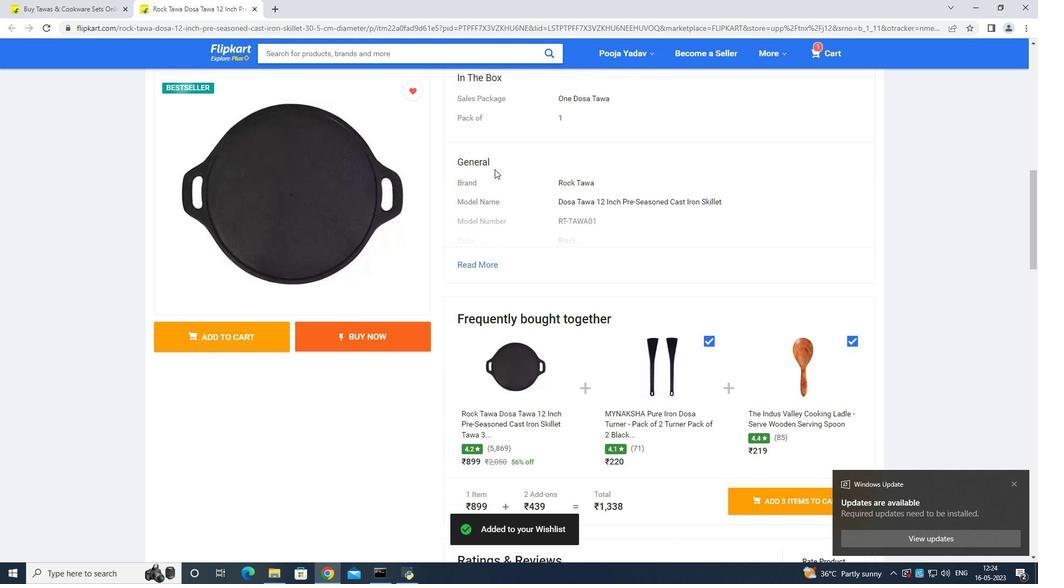 
Action: Mouse moved to (496, 169)
Screenshot: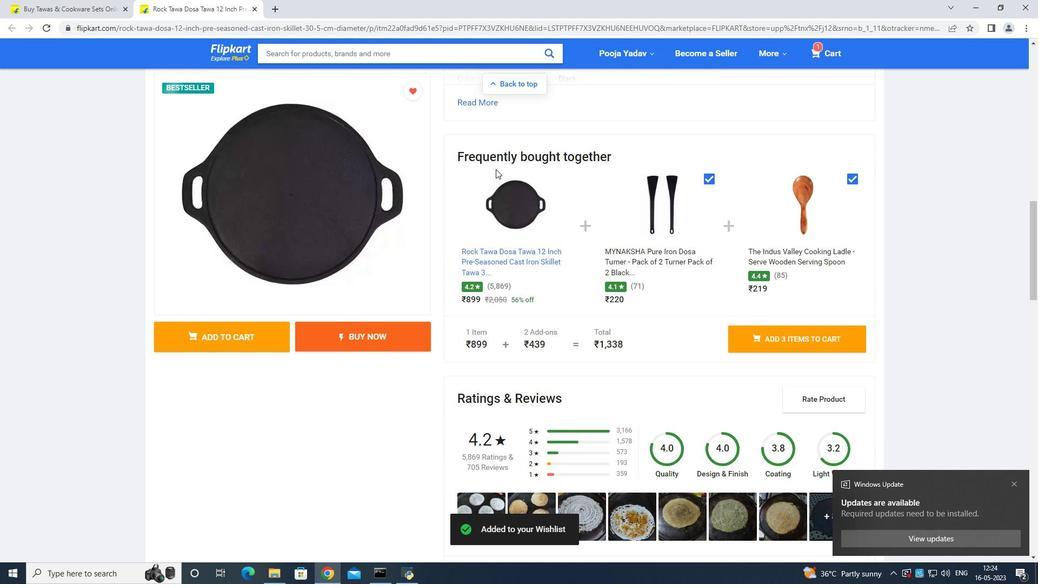 
Action: Mouse scrolled (496, 168) with delta (0, 0)
Screenshot: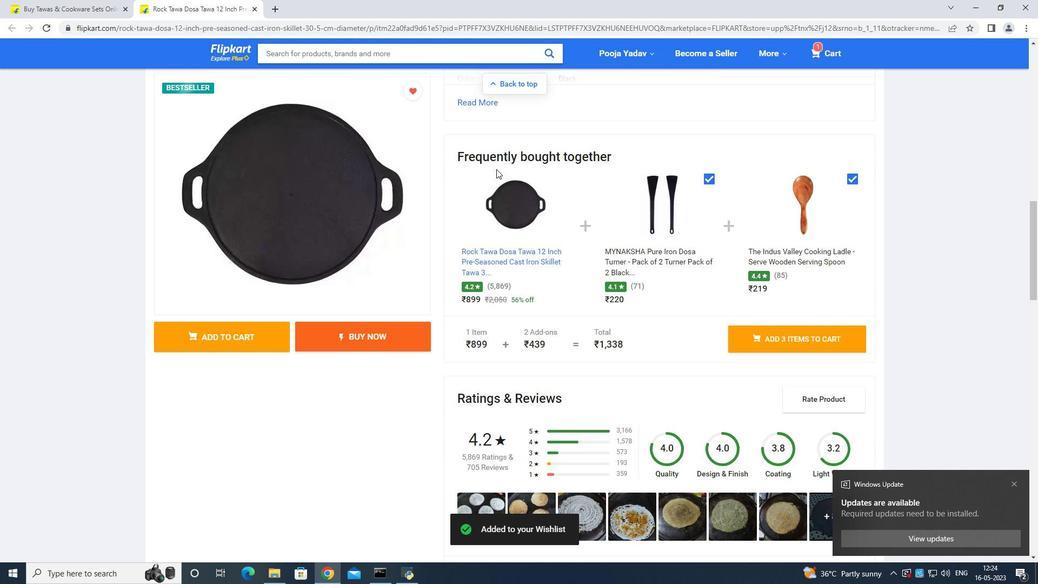 
Action: Mouse moved to (497, 169)
Screenshot: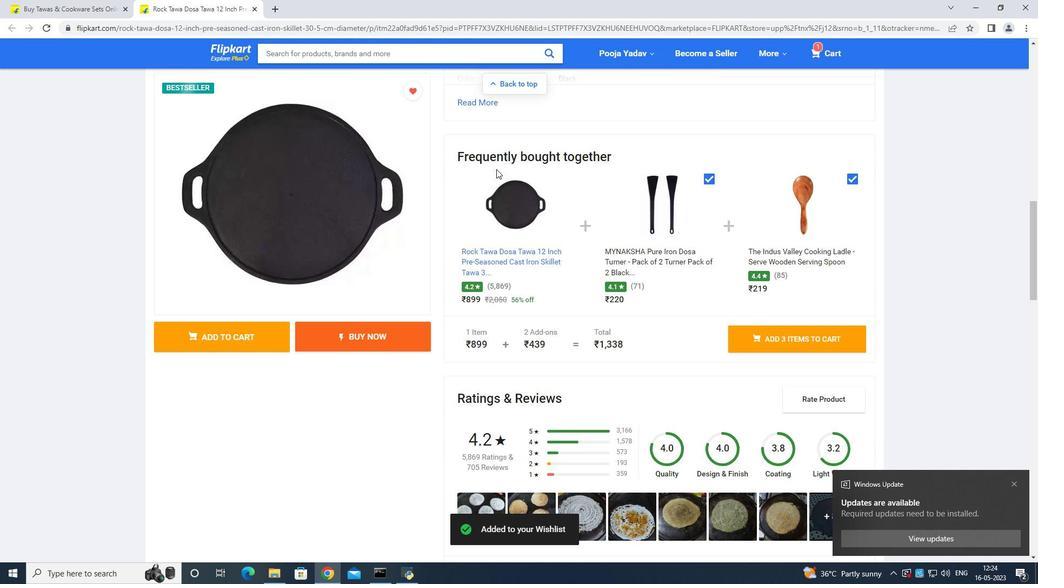 
Action: Mouse scrolled (497, 168) with delta (0, 0)
Screenshot: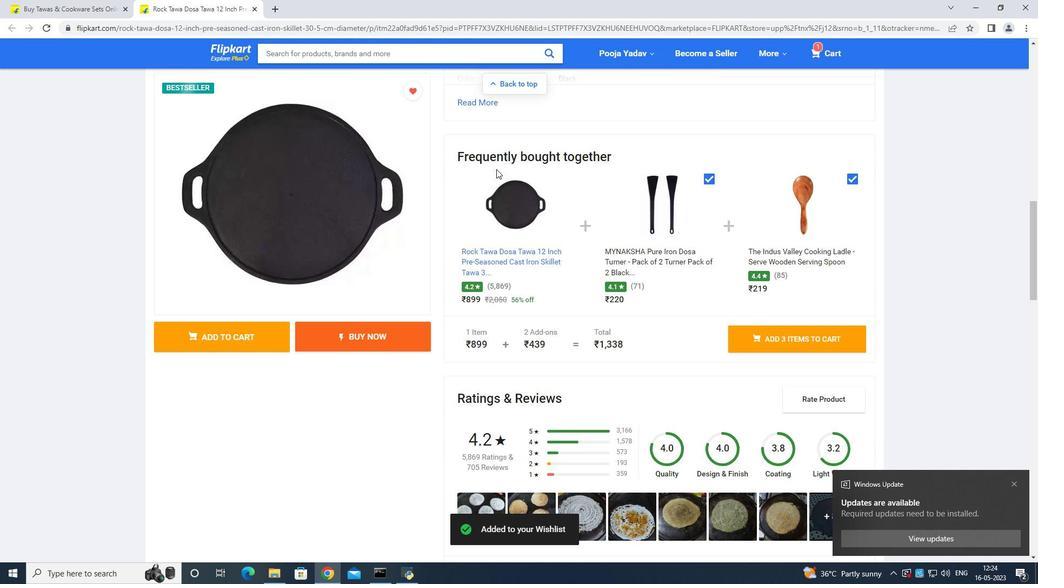 
Action: Mouse scrolled (497, 168) with delta (0, 0)
Screenshot: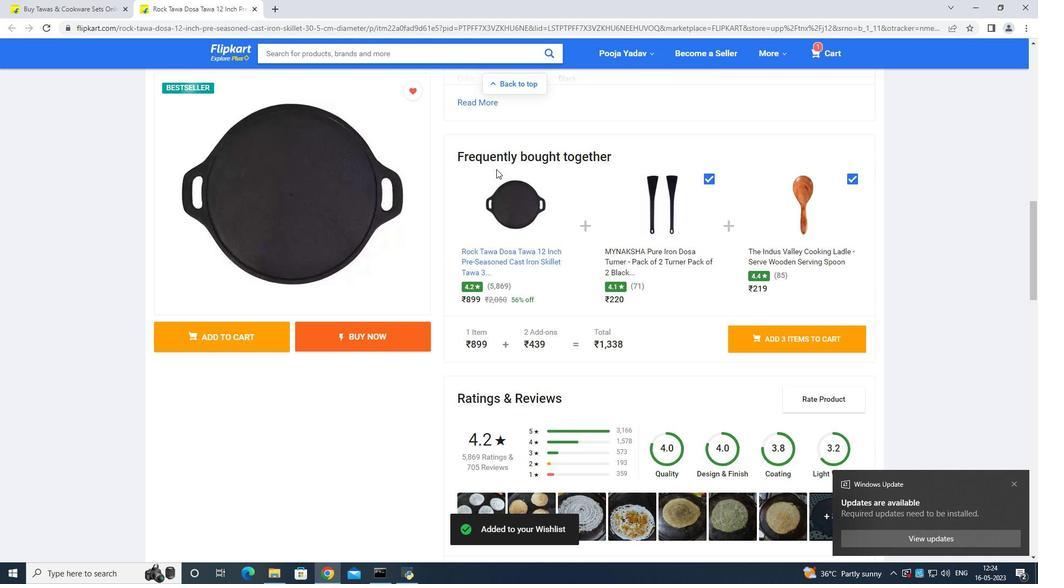 
Action: Mouse moved to (571, 299)
Screenshot: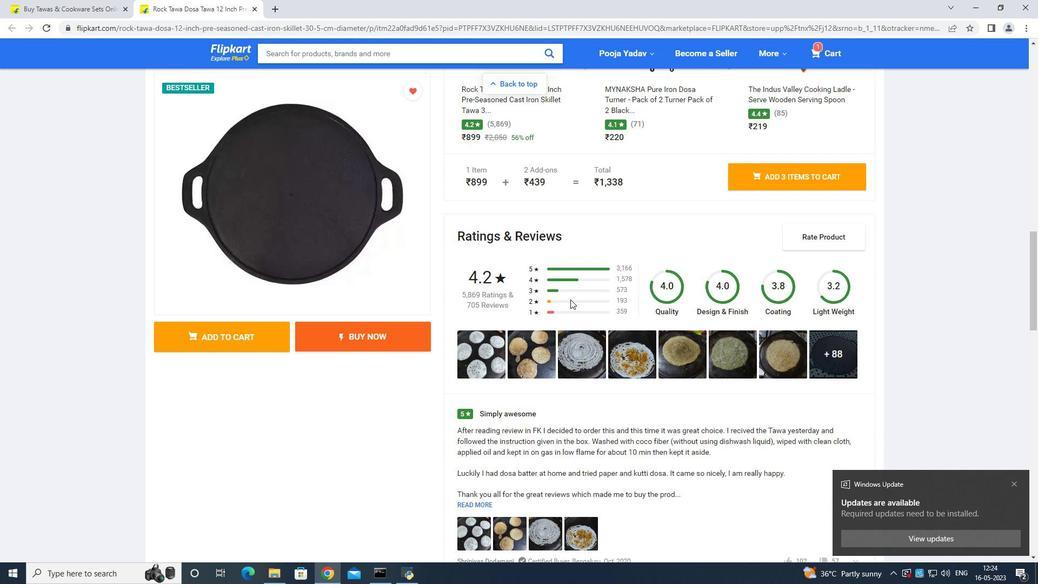 
Action: Mouse pressed left at (571, 299)
Screenshot: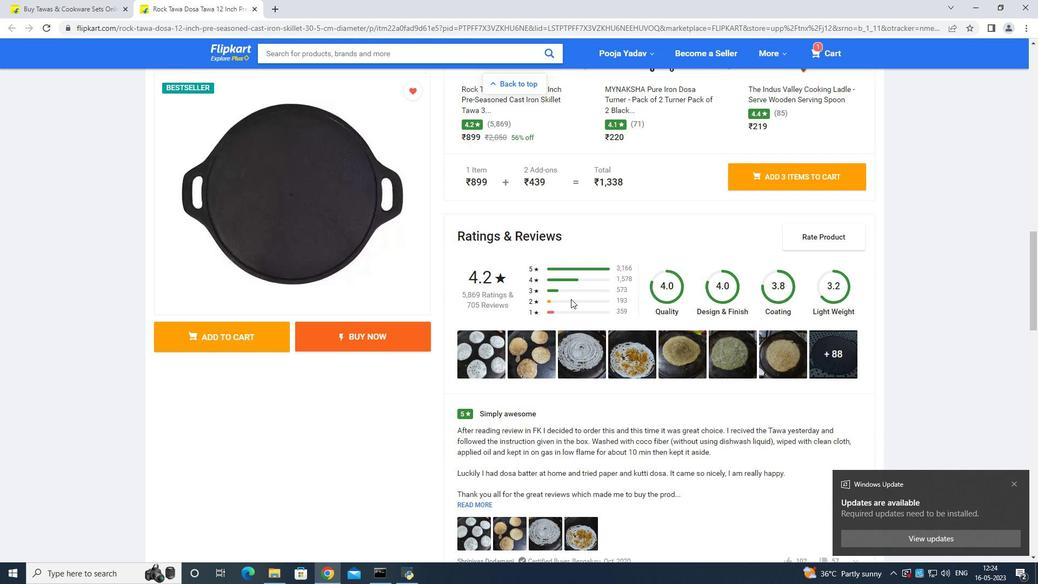 
Action: Mouse moved to (570, 288)
Screenshot: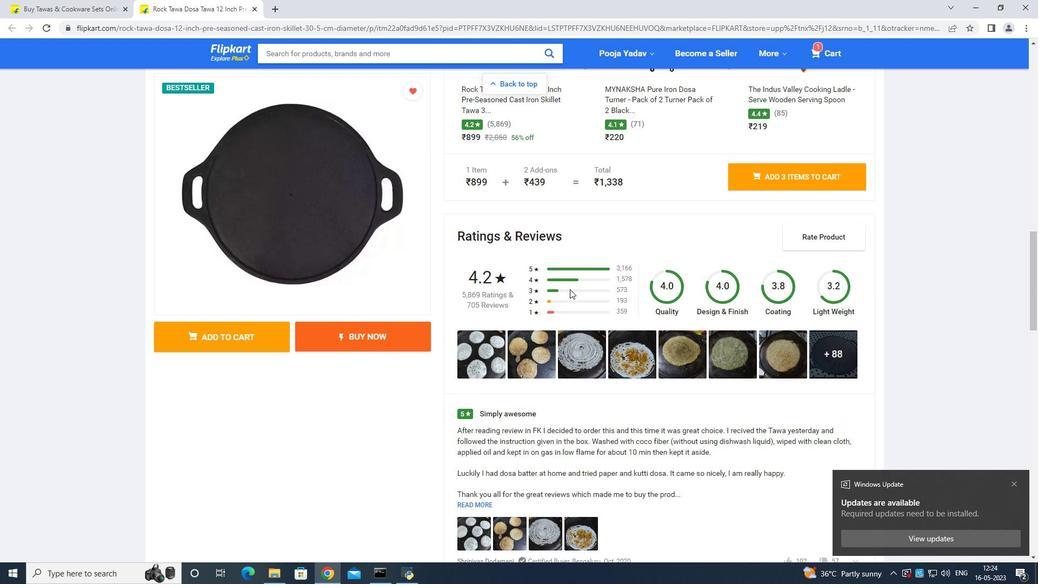 
